 Task: Search for a guest house in Bellevue, United States, for 6 guests from 7th to 15th July, with a price range of ₹15,000 to ₹20,000, 3 bedrooms, 3 beds, 3 bathrooms, self check-in, and English-speaking host.
Action: Mouse moved to (531, 130)
Screenshot: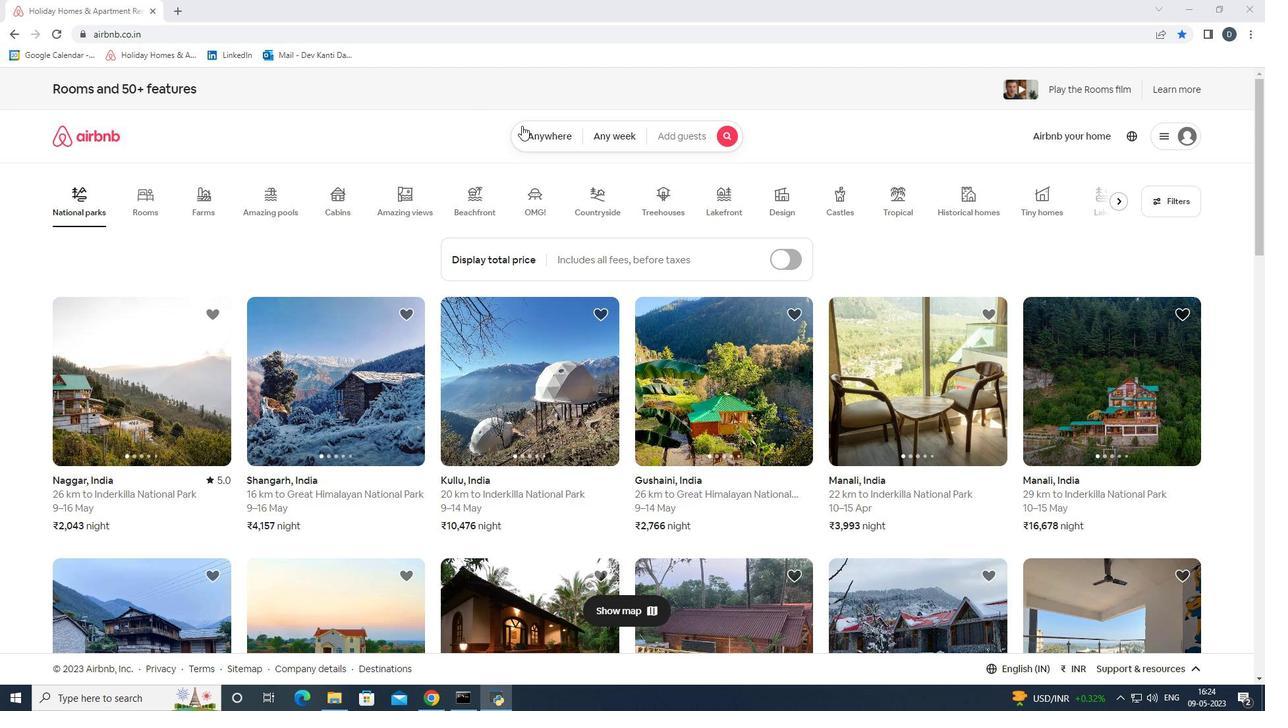 
Action: Mouse pressed left at (531, 130)
Screenshot: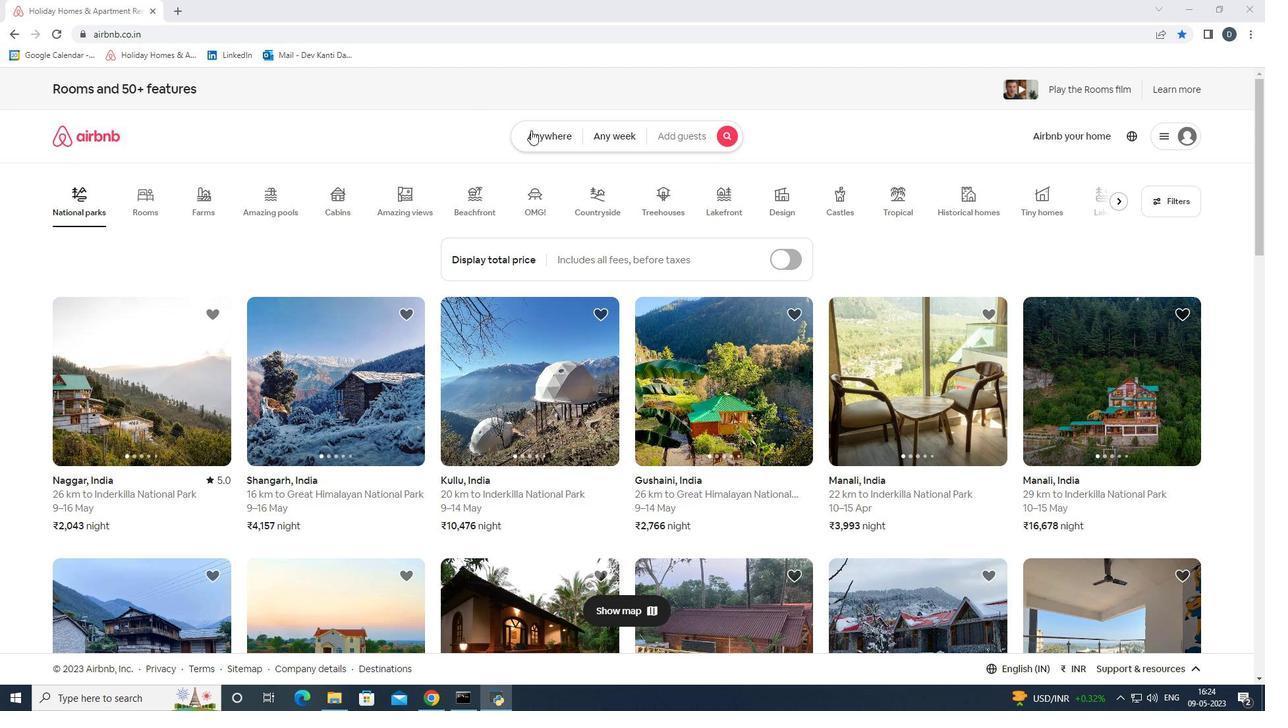 
Action: Mouse moved to (487, 188)
Screenshot: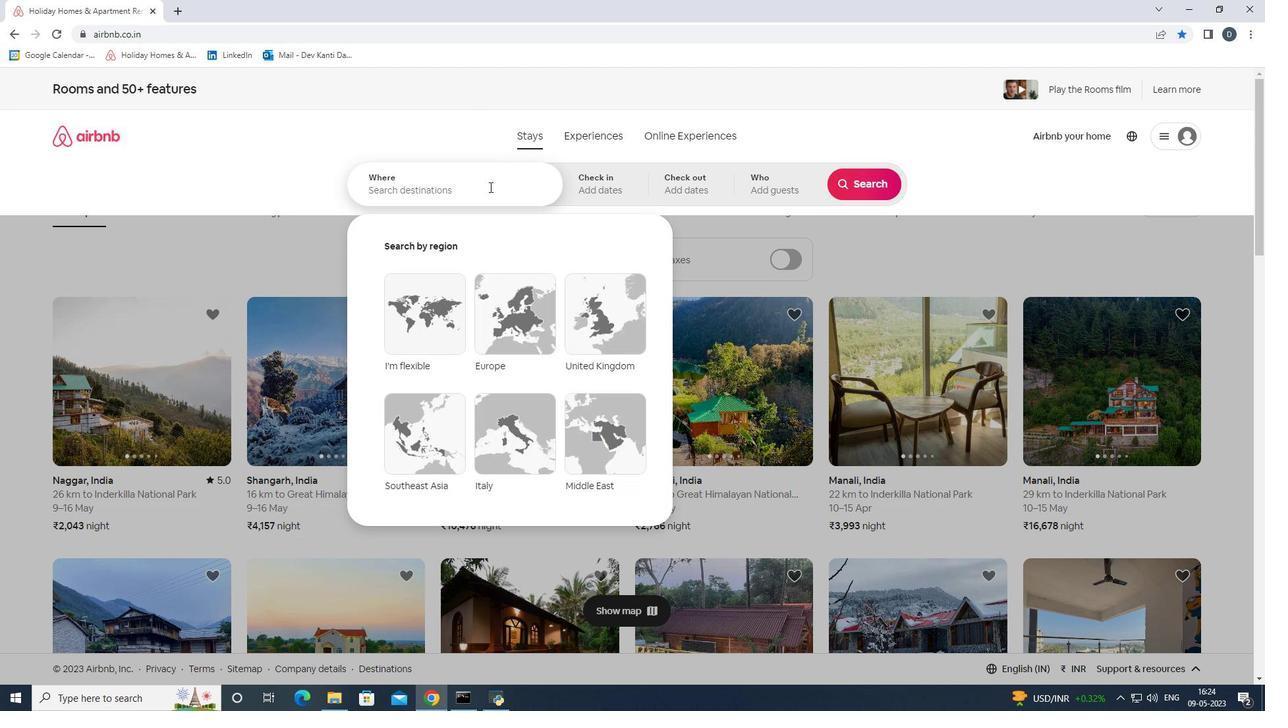 
Action: Mouse pressed left at (487, 188)
Screenshot: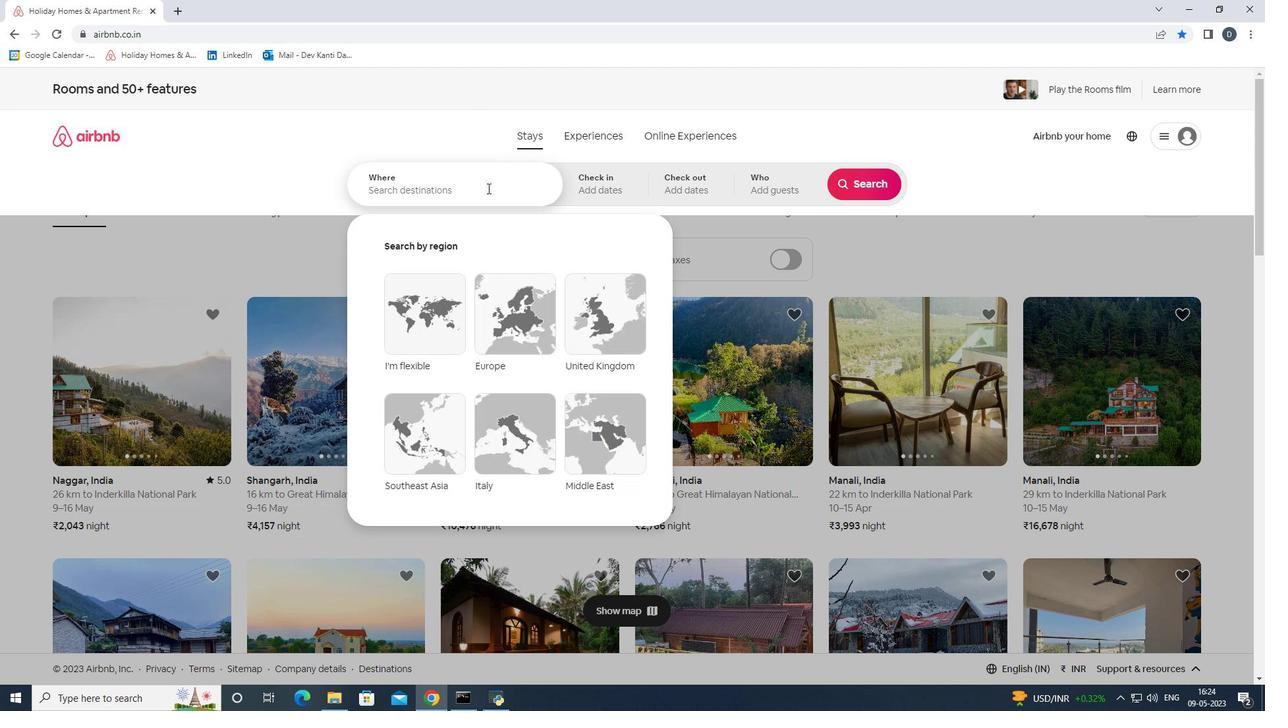 
Action: Key pressed <Key.shift>Bellevue,<Key.space><Key.shift><Key.shift><Key.shift><Key.shift><Key.shift><Key.shift><Key.shift><Key.shift><Key.shift><Key.shift><Key.shift><Key.shift><Key.shift><Key.shift><Key.shift><Key.shift><Key.shift><Key.shift><Key.shift><Key.shift>United<Key.space><Key.shift><Key.shift><Key.shift><Key.shift><Key.shift><Key.shift><Key.shift><Key.shift><Key.shift><Key.shift><Key.shift><Key.shift>States<Key.enter>
Screenshot: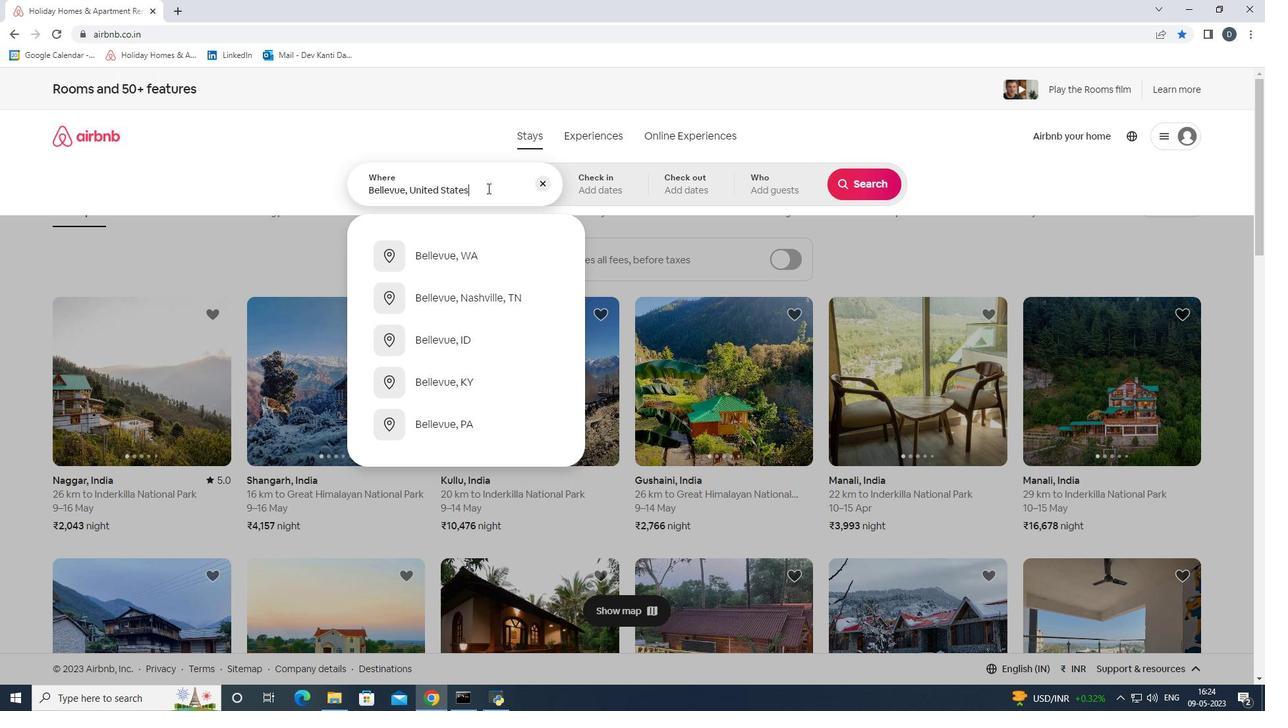 
Action: Mouse moved to (853, 291)
Screenshot: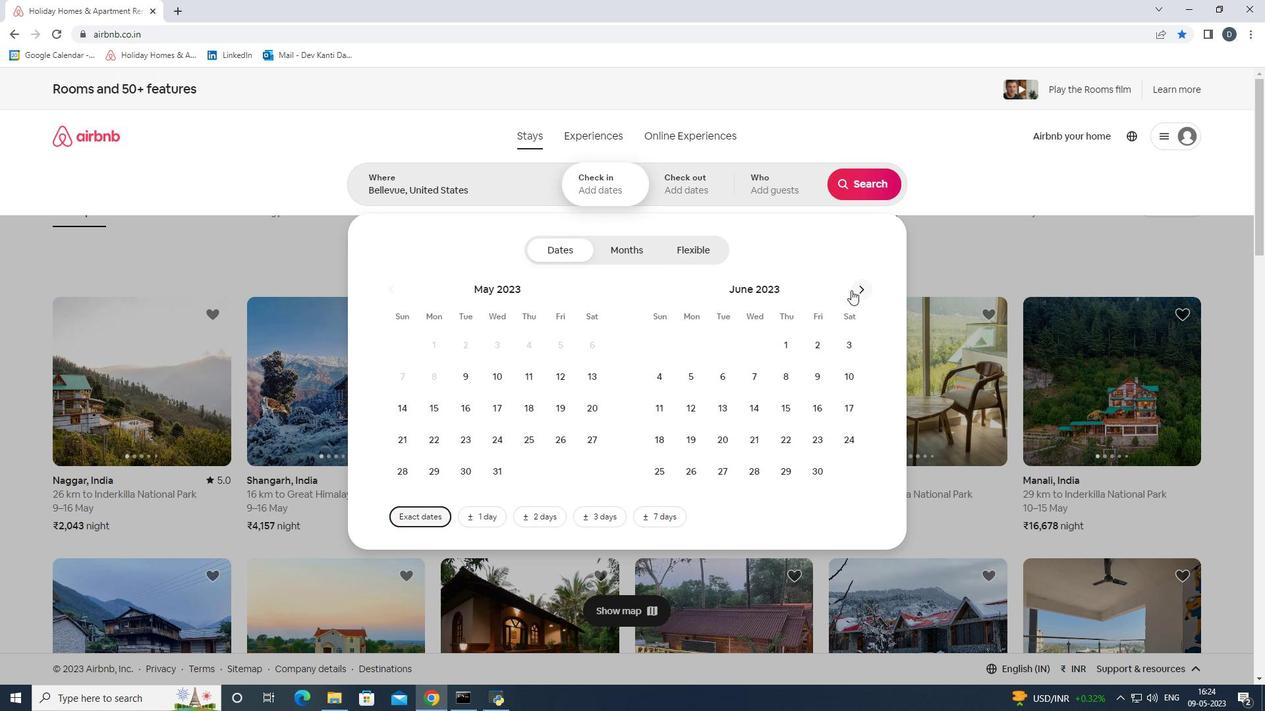 
Action: Mouse pressed left at (853, 291)
Screenshot: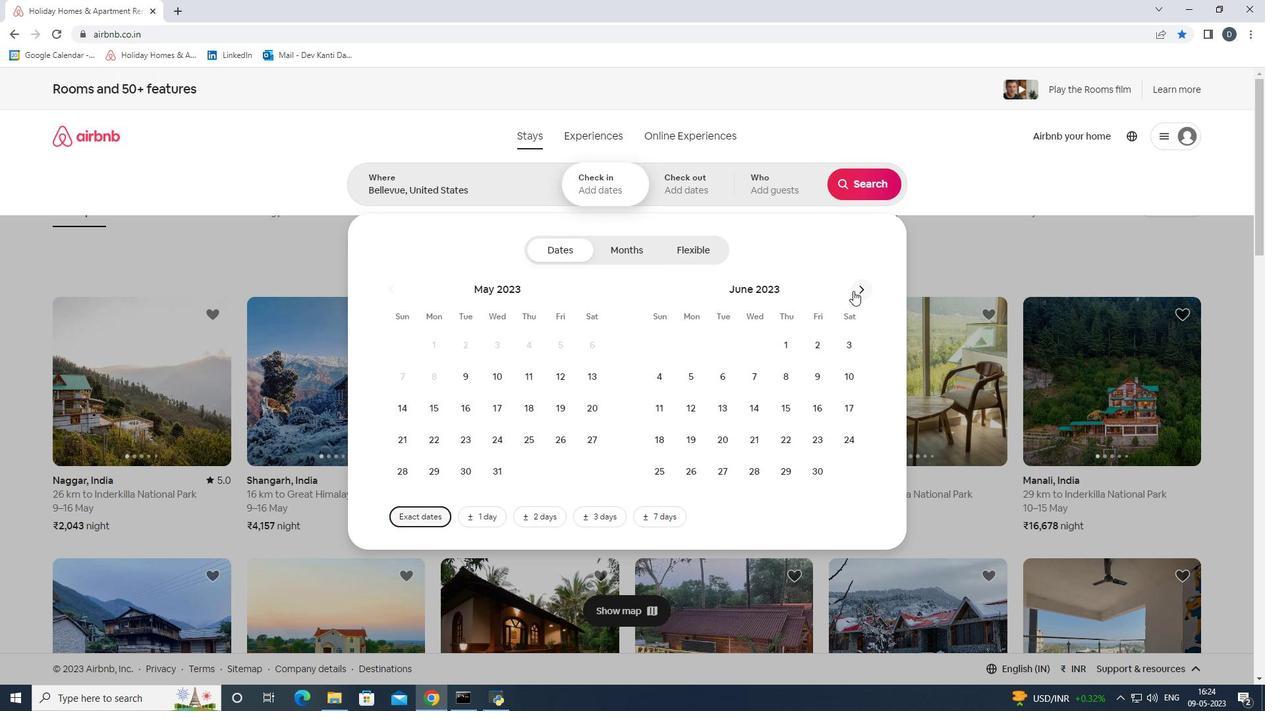 
Action: Mouse moved to (822, 377)
Screenshot: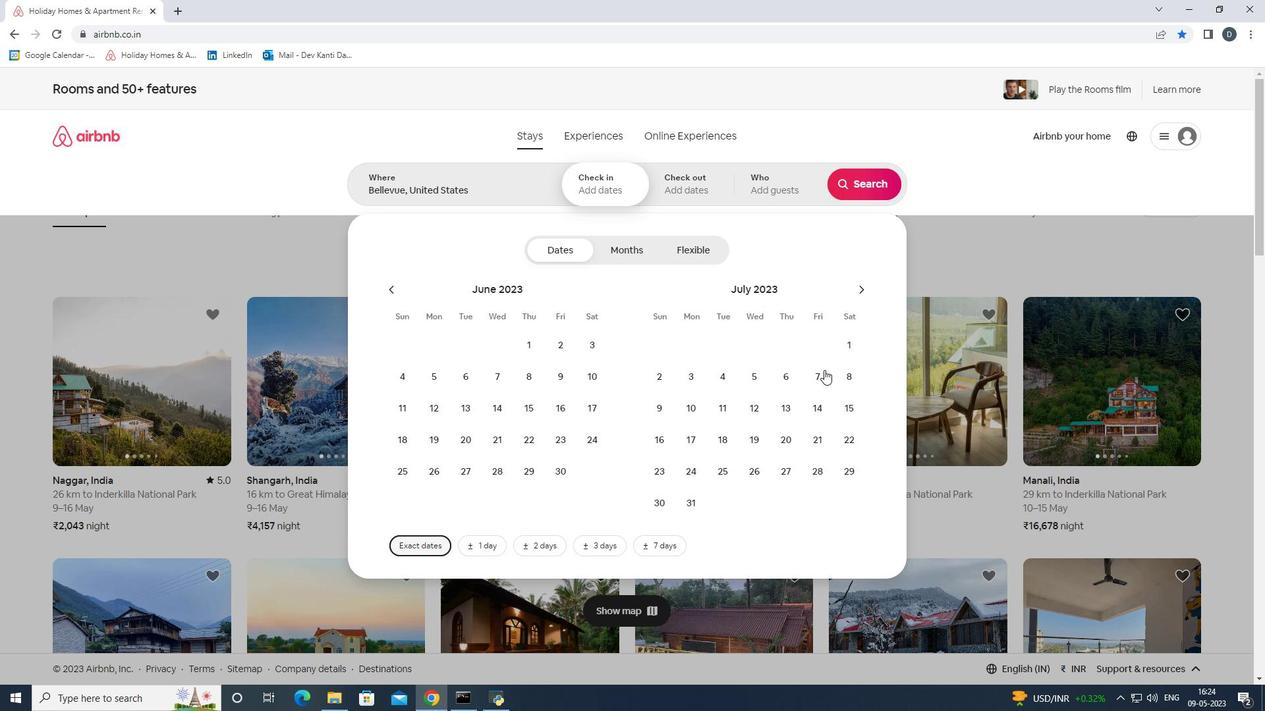 
Action: Mouse pressed left at (822, 377)
Screenshot: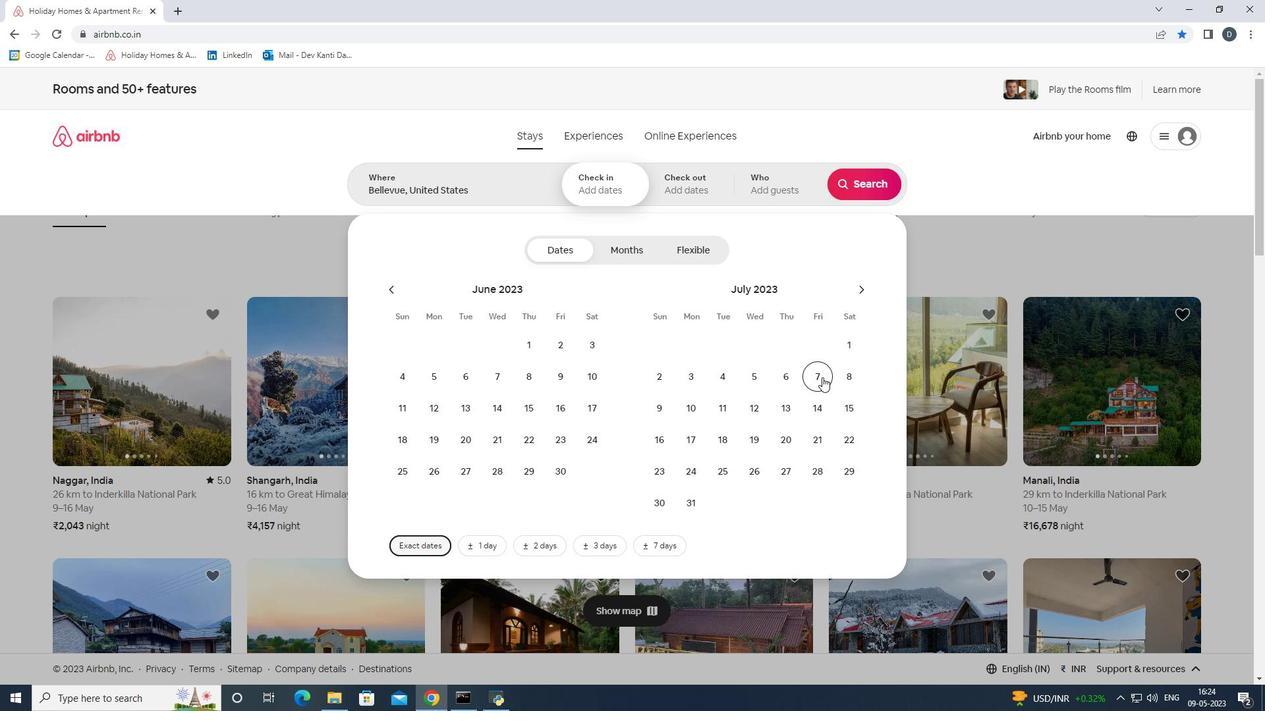
Action: Mouse moved to (839, 401)
Screenshot: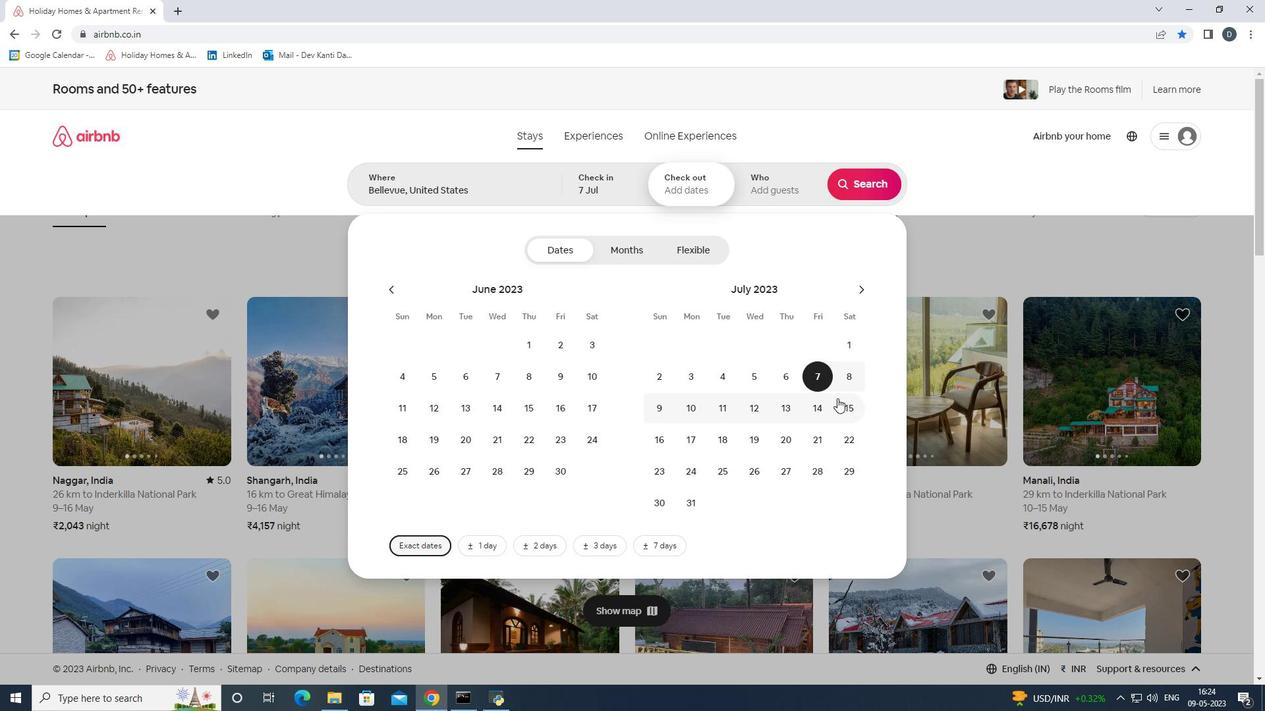 
Action: Mouse pressed left at (839, 401)
Screenshot: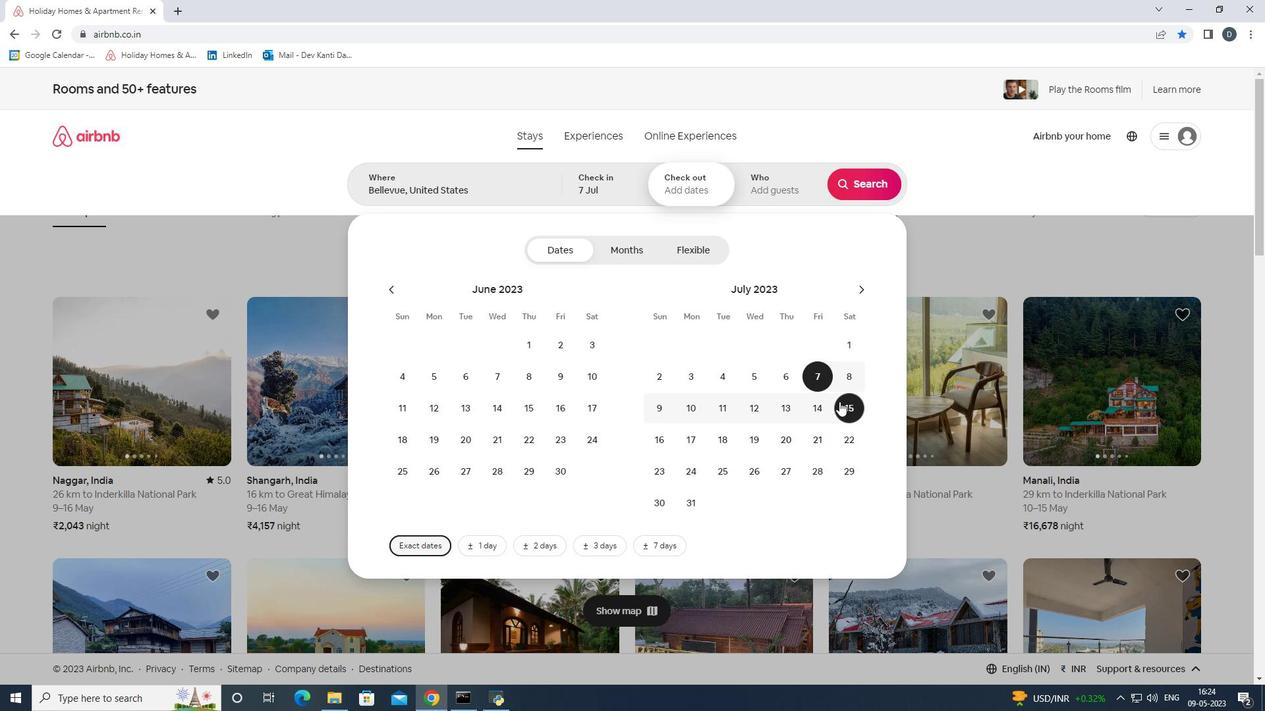 
Action: Mouse moved to (789, 200)
Screenshot: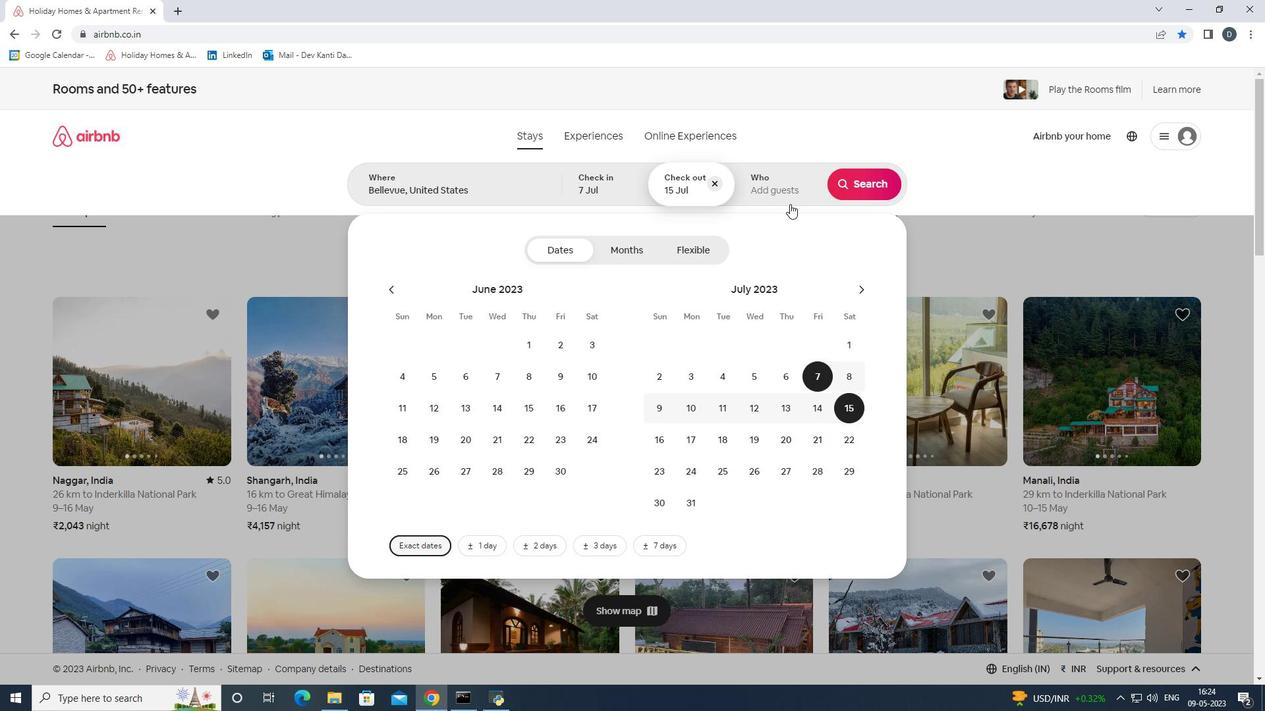 
Action: Mouse pressed left at (789, 200)
Screenshot: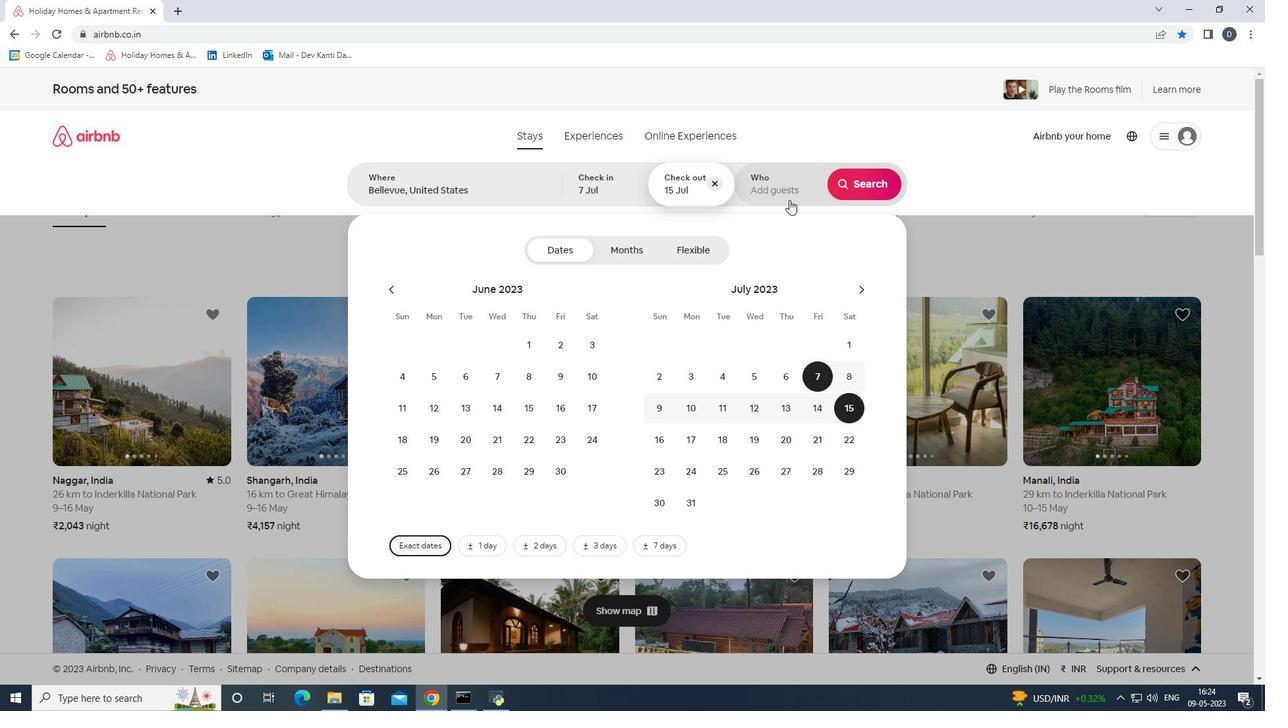 
Action: Mouse moved to (860, 260)
Screenshot: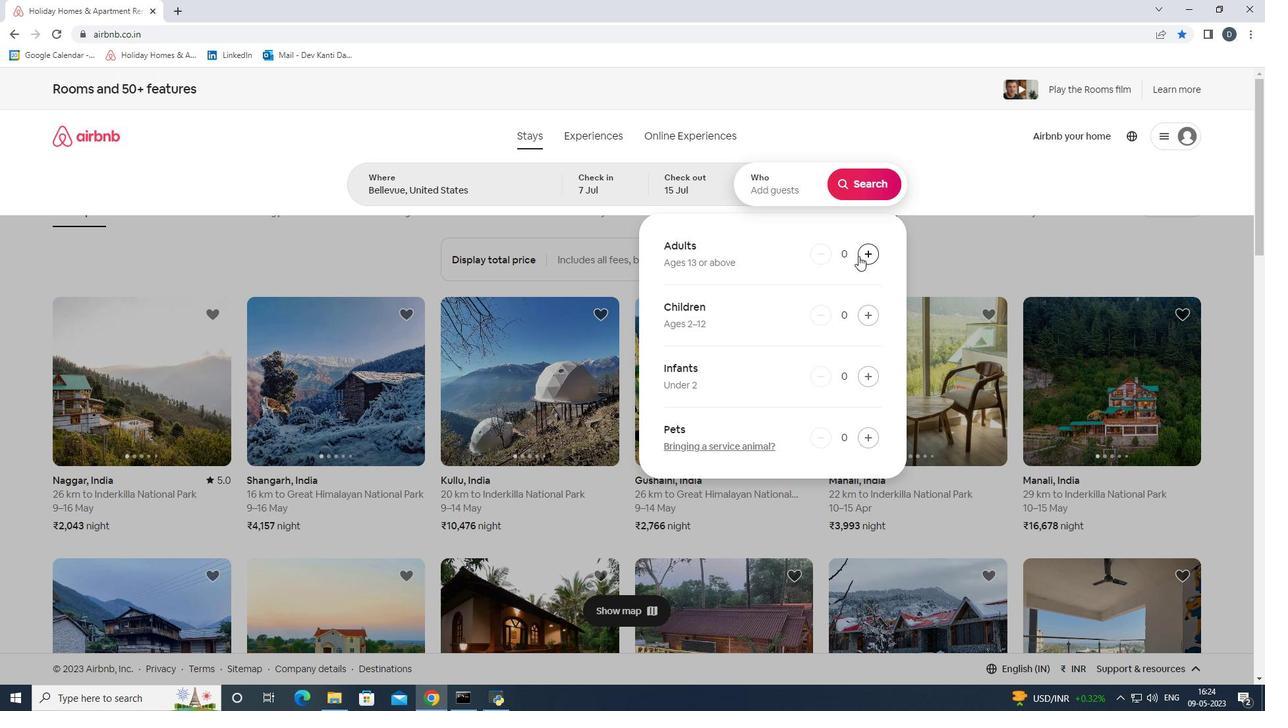 
Action: Mouse pressed left at (860, 260)
Screenshot: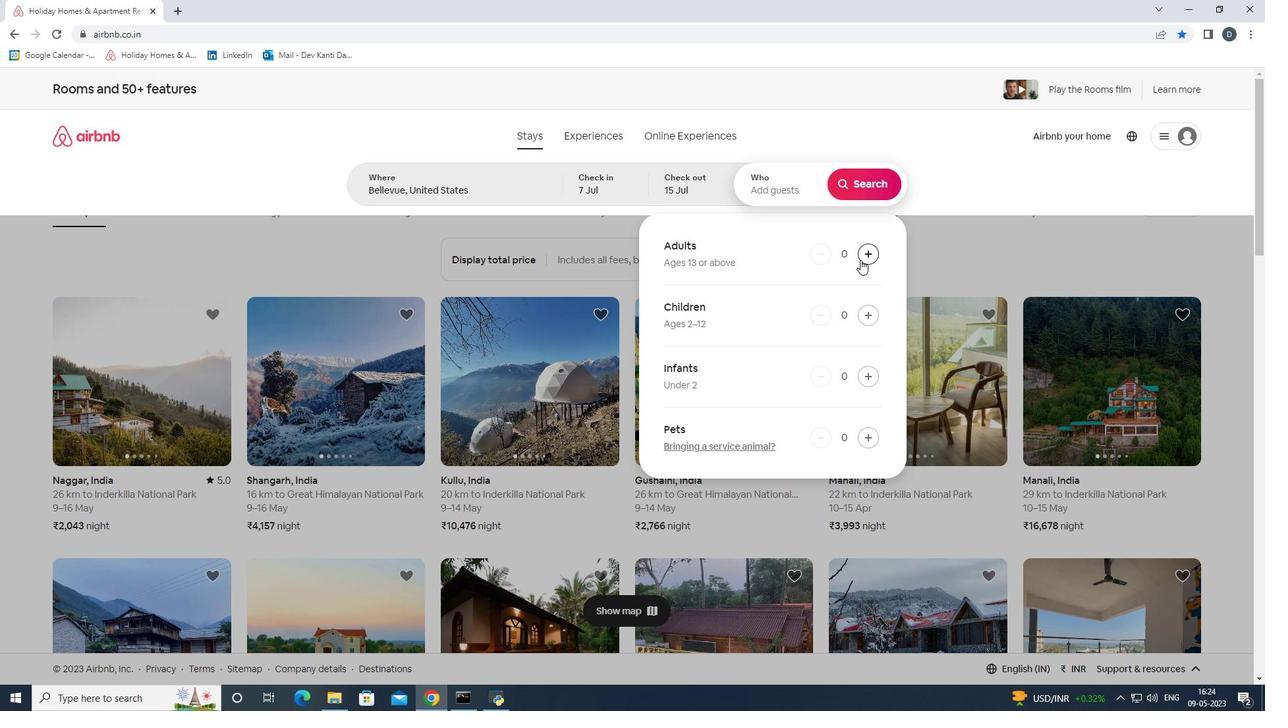 
Action: Mouse pressed left at (860, 260)
Screenshot: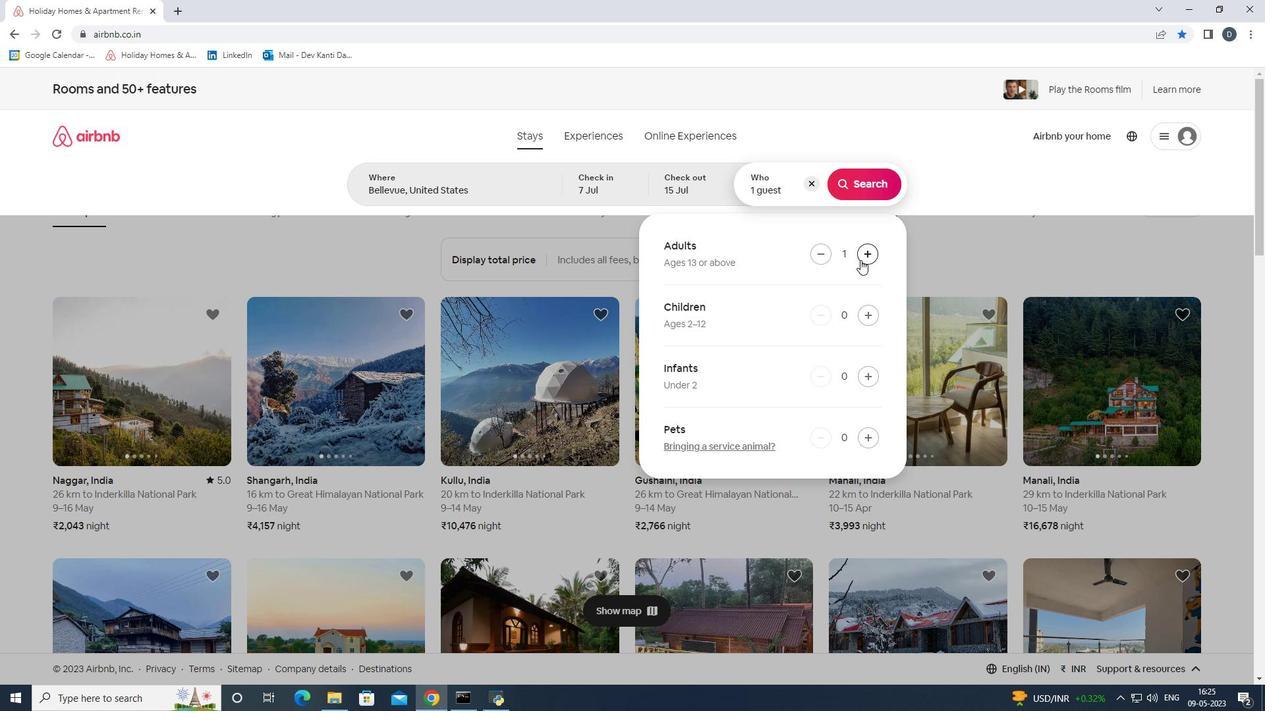 
Action: Mouse pressed left at (860, 260)
Screenshot: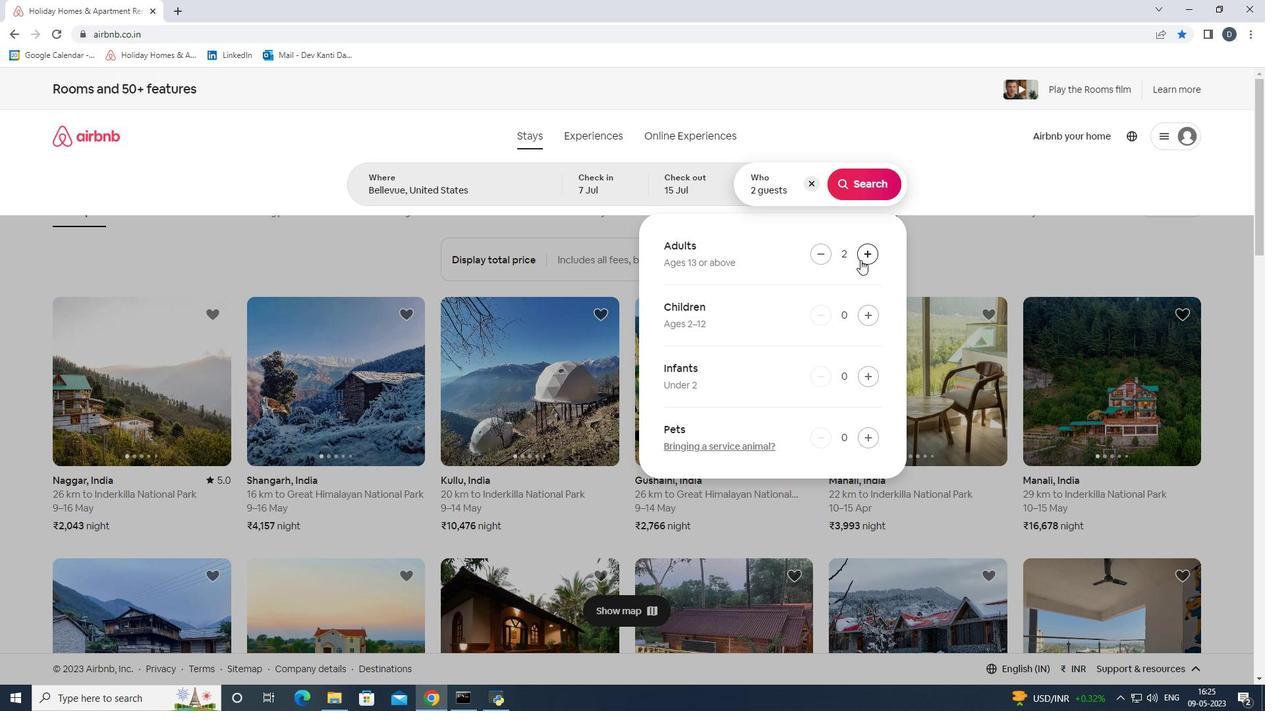 
Action: Mouse pressed left at (860, 260)
Screenshot: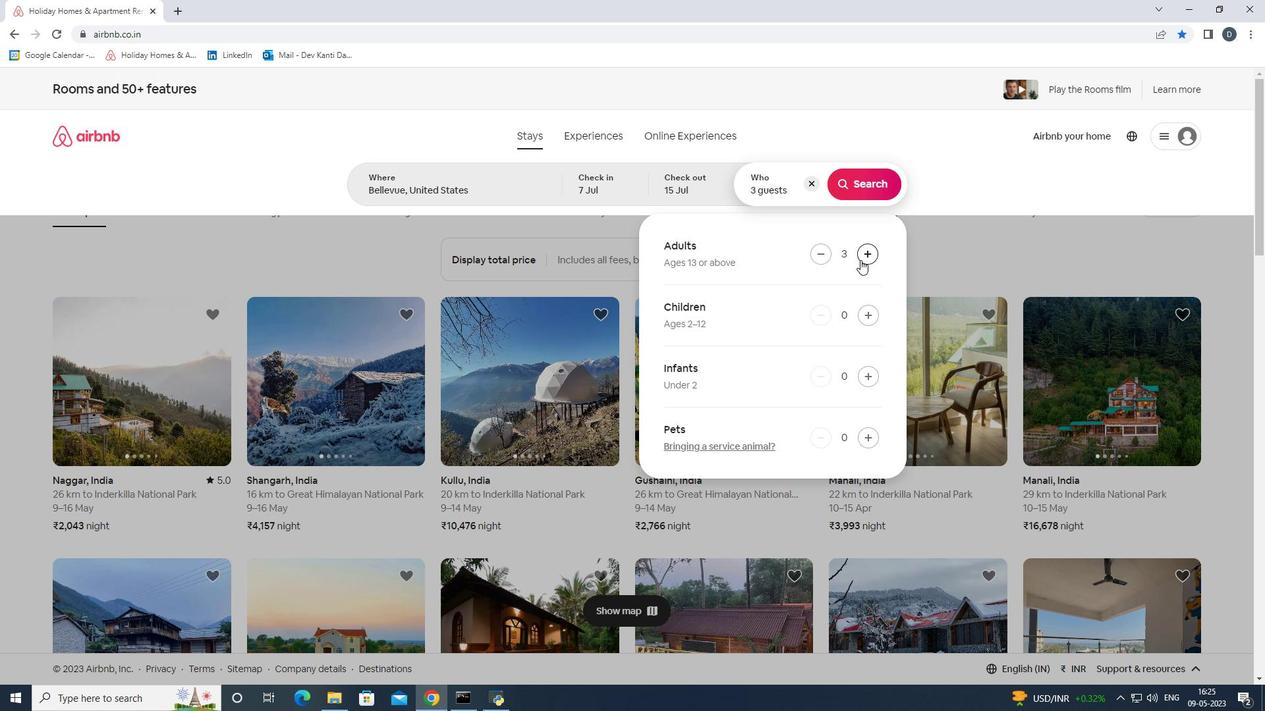 
Action: Mouse pressed left at (860, 260)
Screenshot: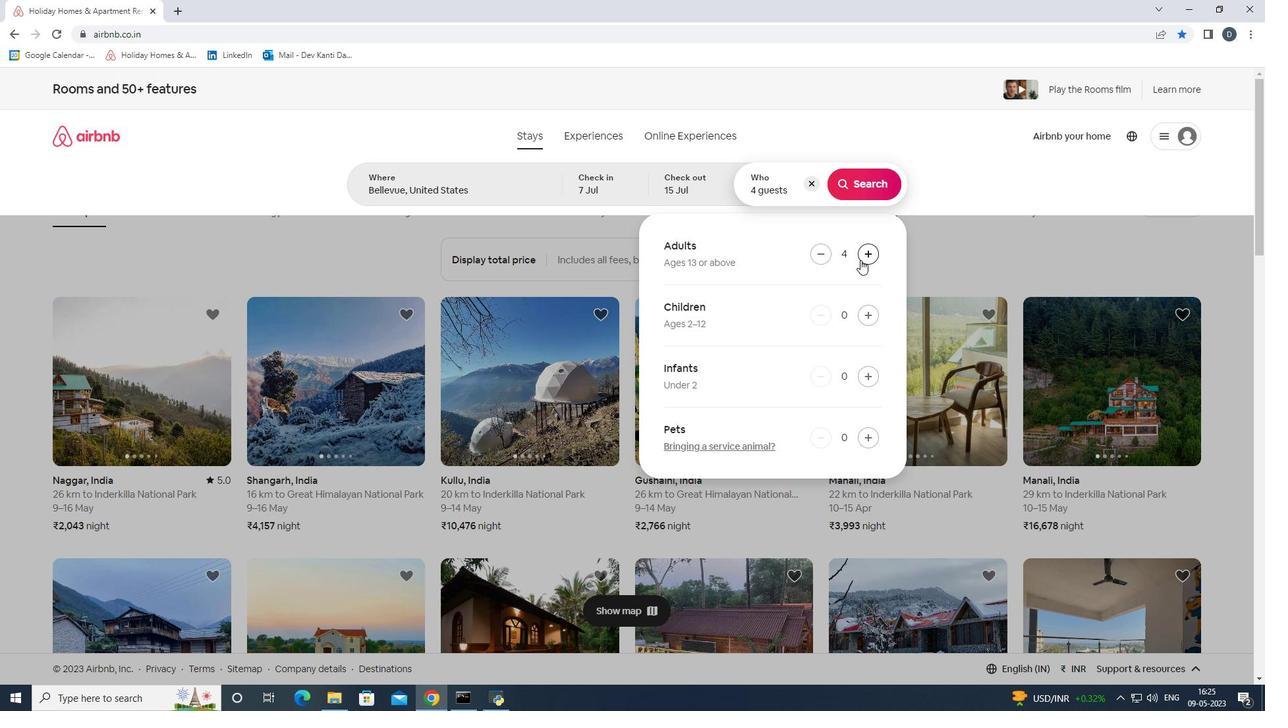 
Action: Mouse pressed left at (860, 260)
Screenshot: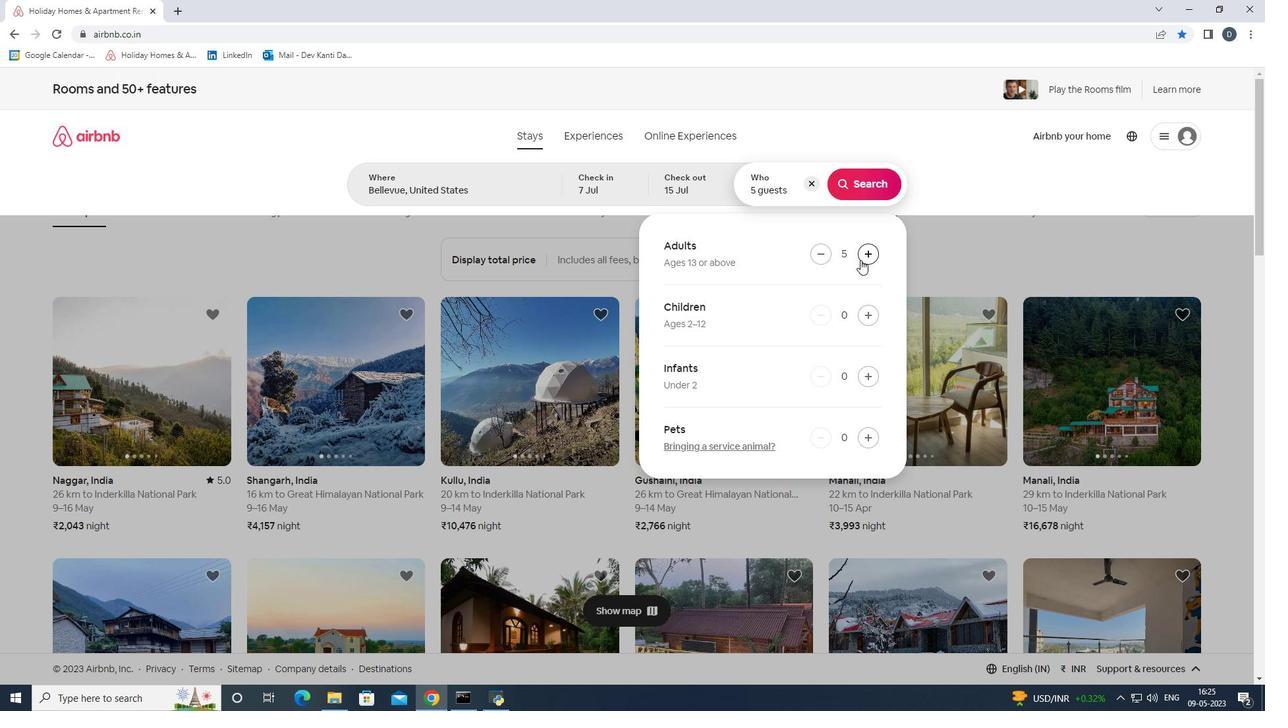 
Action: Mouse moved to (871, 187)
Screenshot: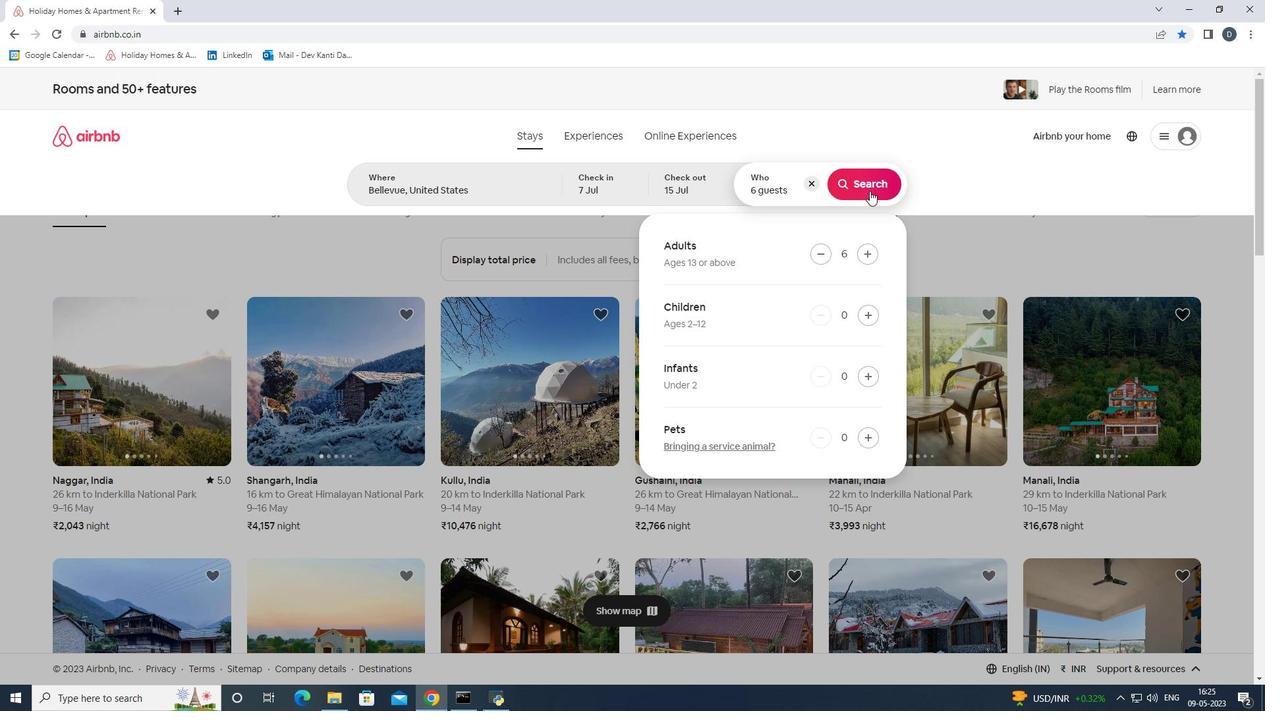 
Action: Mouse pressed left at (871, 187)
Screenshot: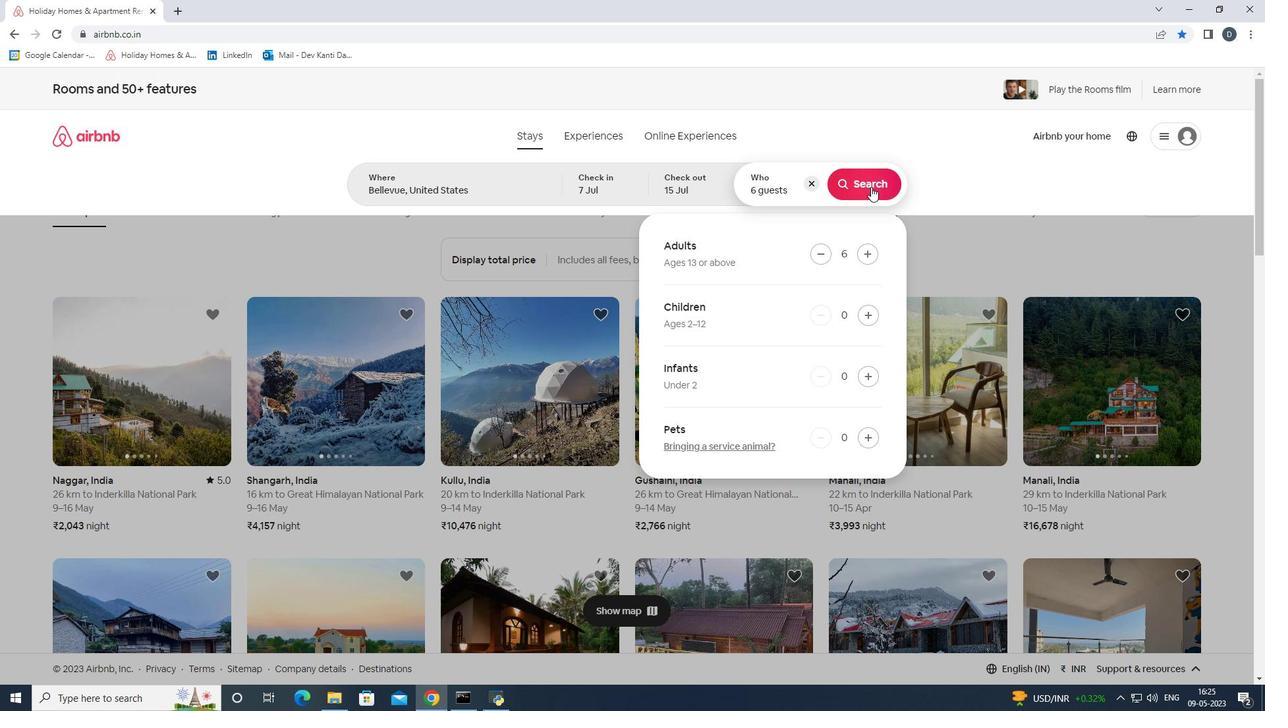 
Action: Mouse moved to (1197, 154)
Screenshot: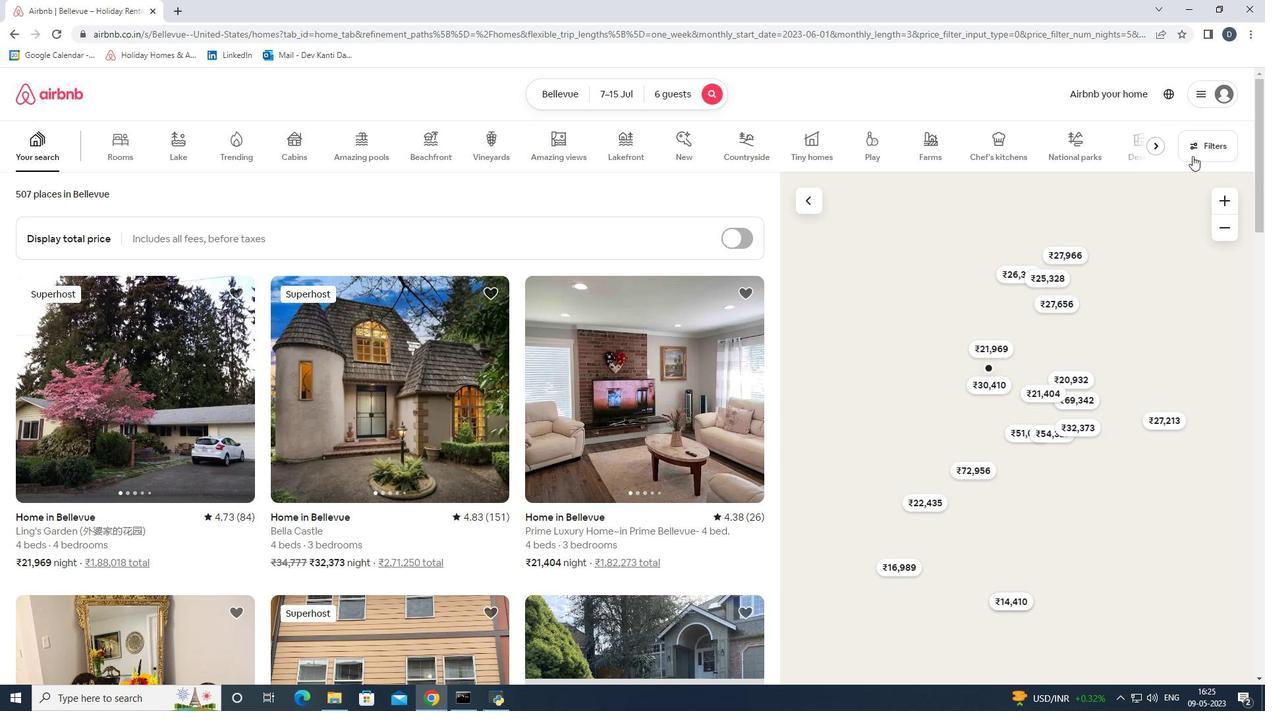 
Action: Mouse pressed left at (1197, 154)
Screenshot: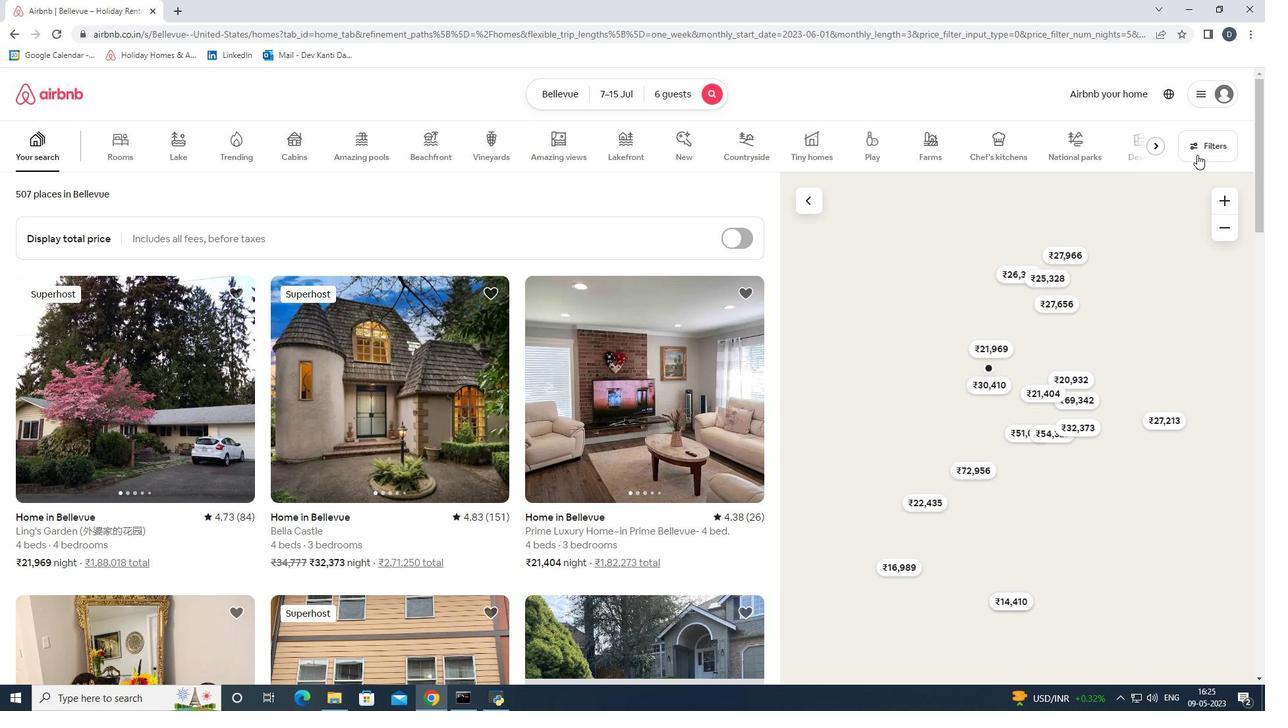 
Action: Mouse moved to (570, 472)
Screenshot: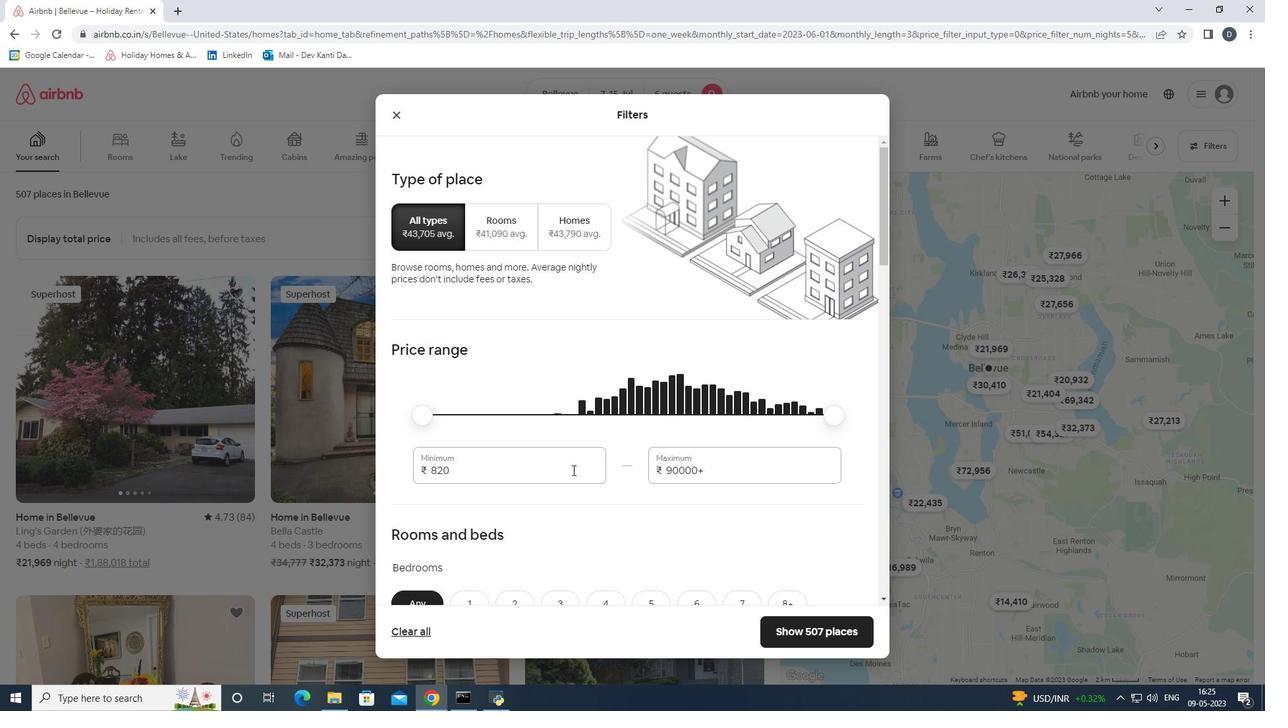 
Action: Mouse pressed left at (570, 472)
Screenshot: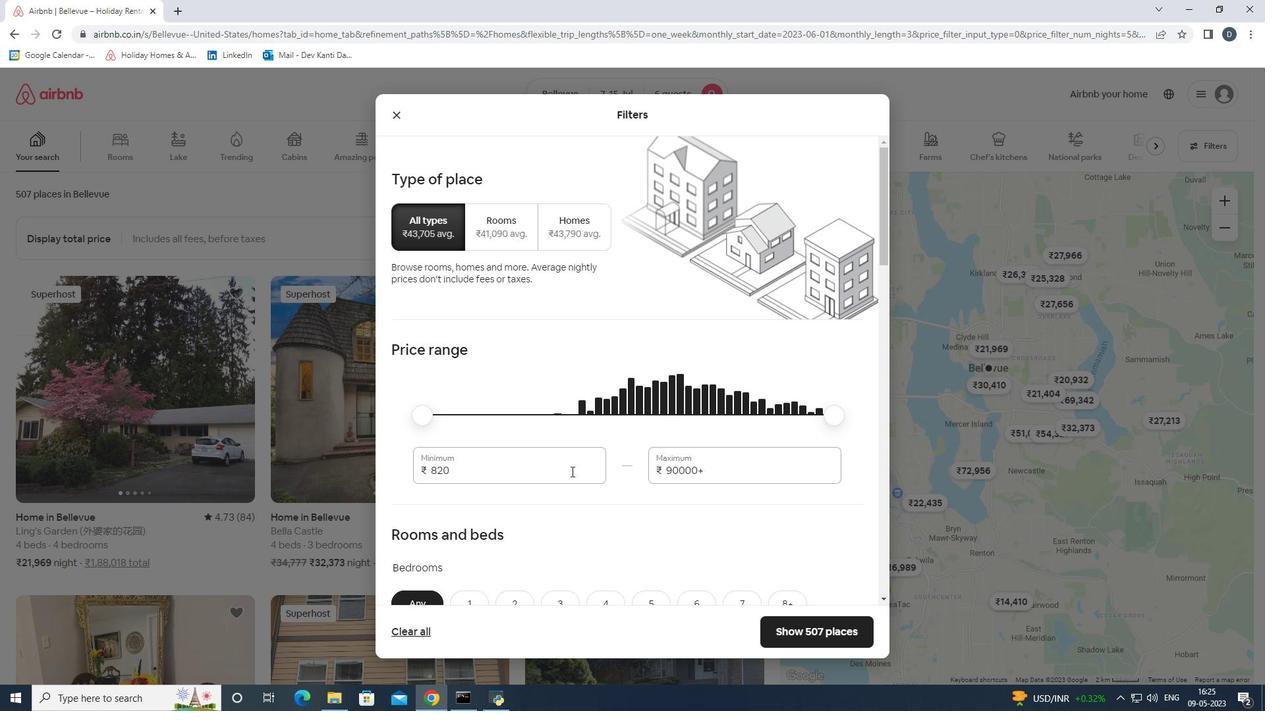 
Action: Mouse pressed left at (570, 472)
Screenshot: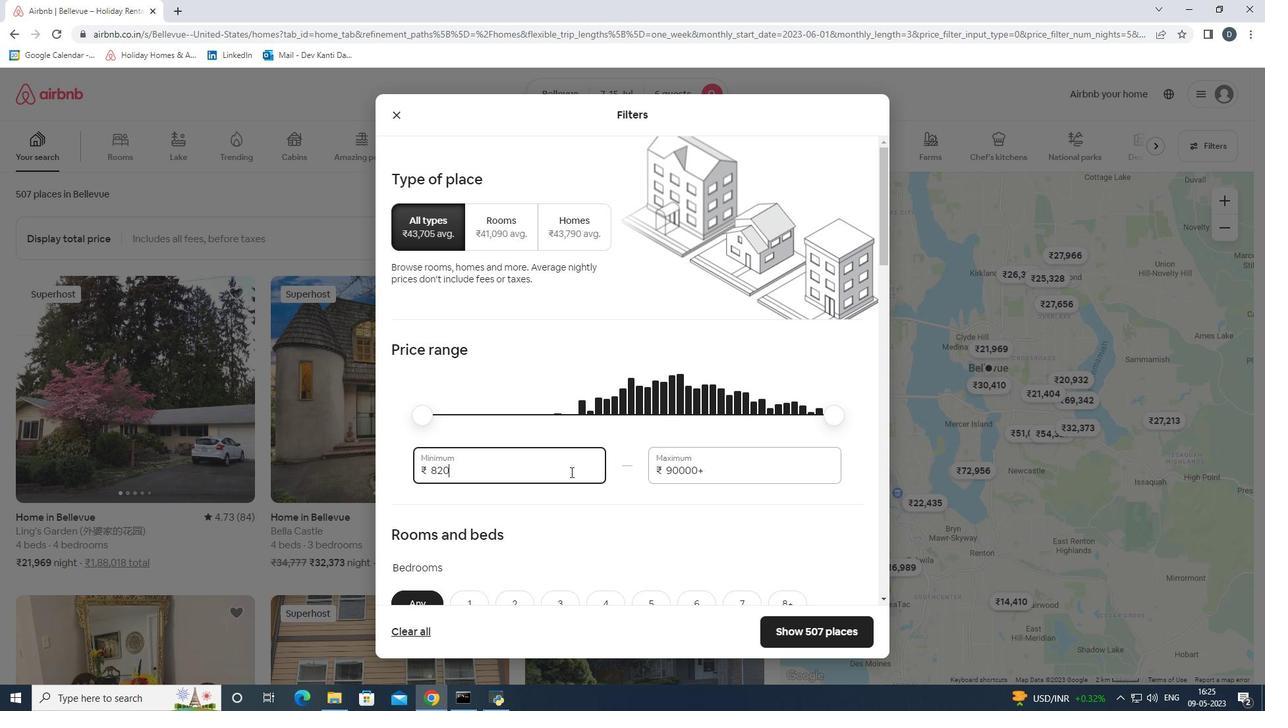
Action: Mouse moved to (587, 472)
Screenshot: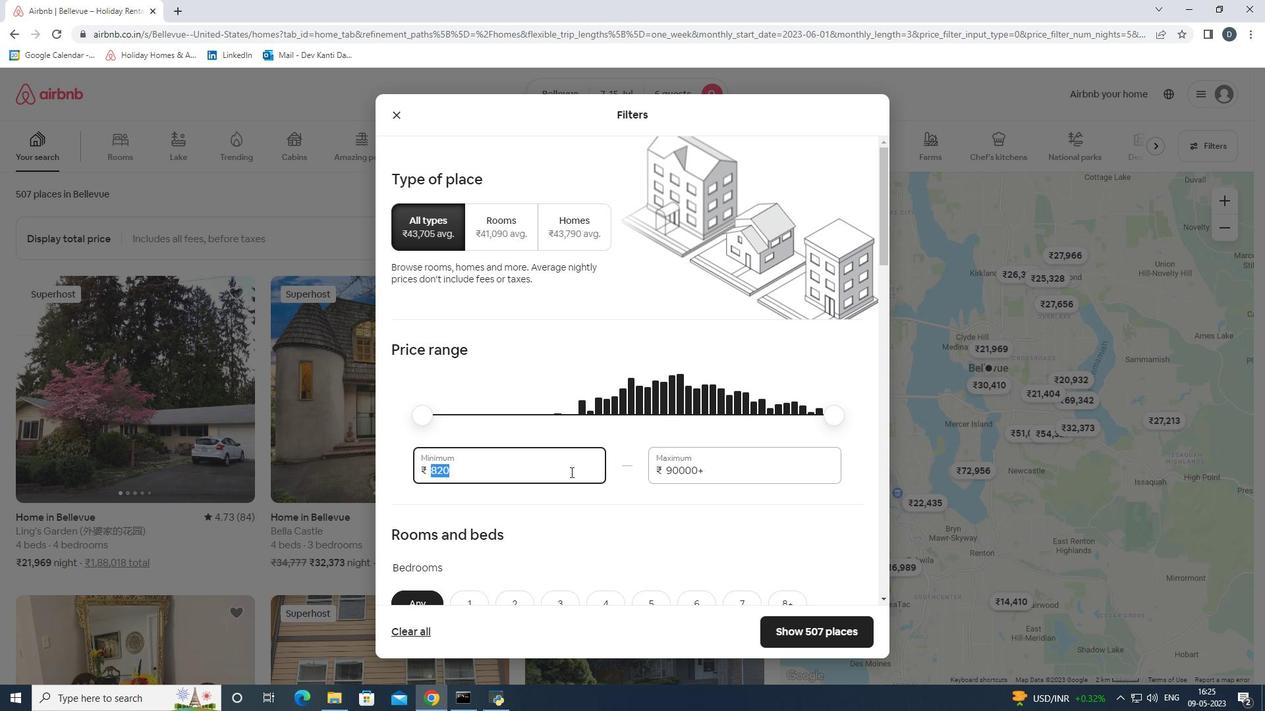 
Action: Key pressed 15000<Key.tab>20000
Screenshot: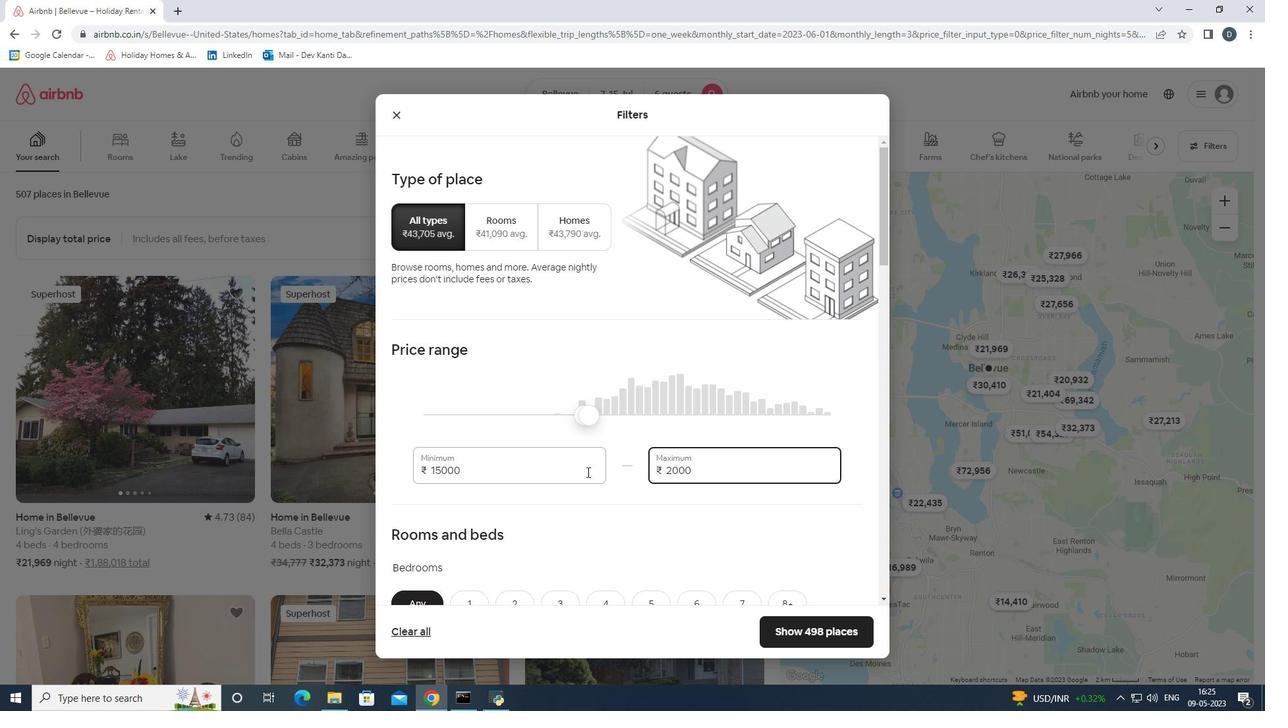 
Action: Mouse moved to (616, 482)
Screenshot: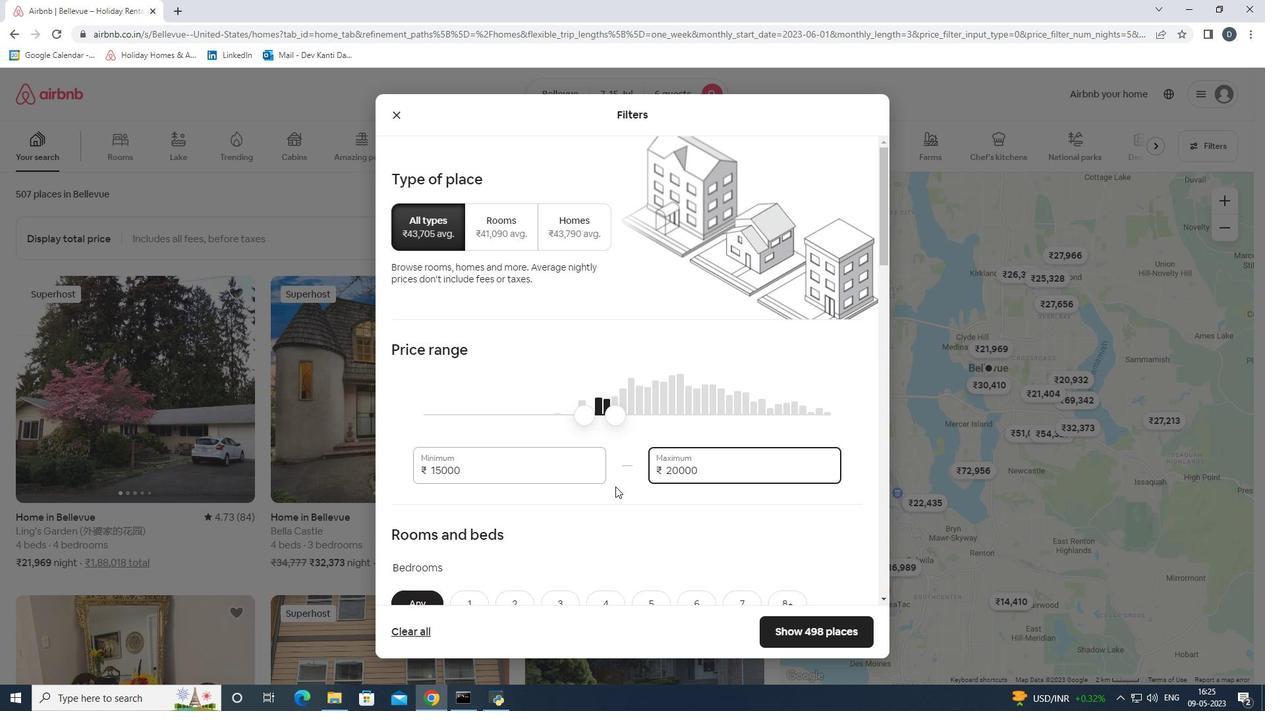 
Action: Mouse scrolled (616, 482) with delta (0, 0)
Screenshot: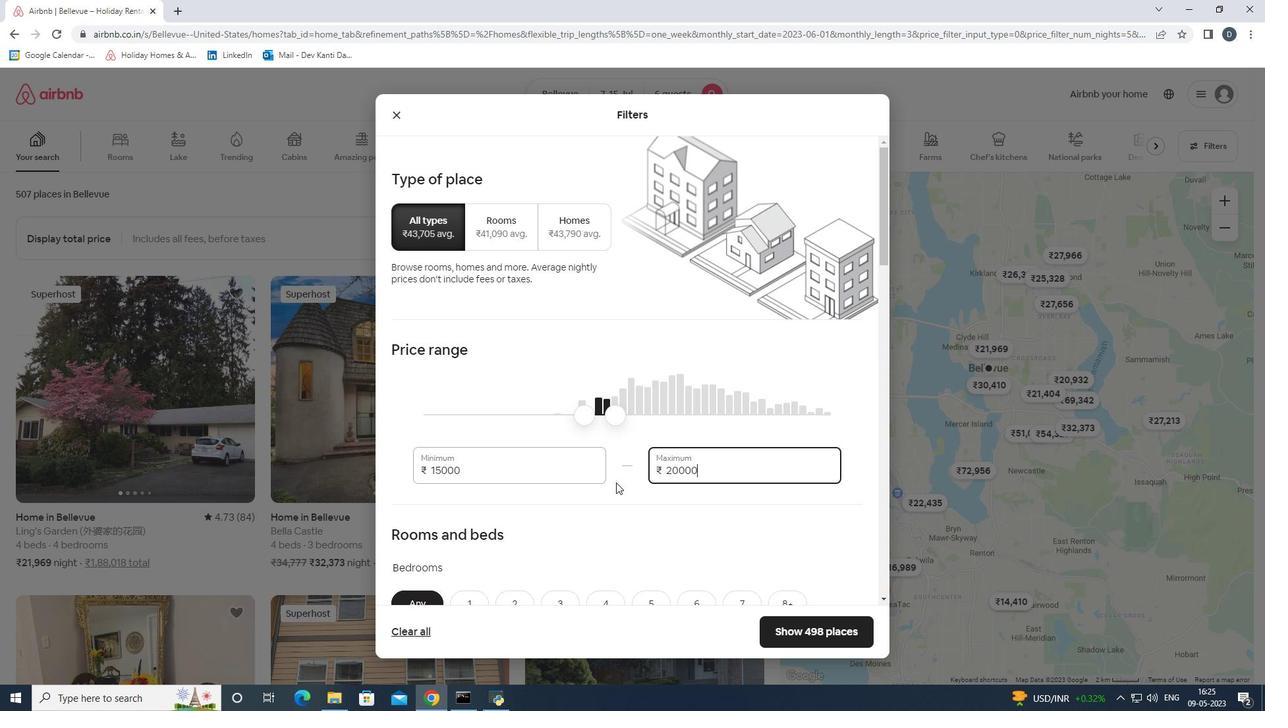 
Action: Mouse scrolled (616, 482) with delta (0, 0)
Screenshot: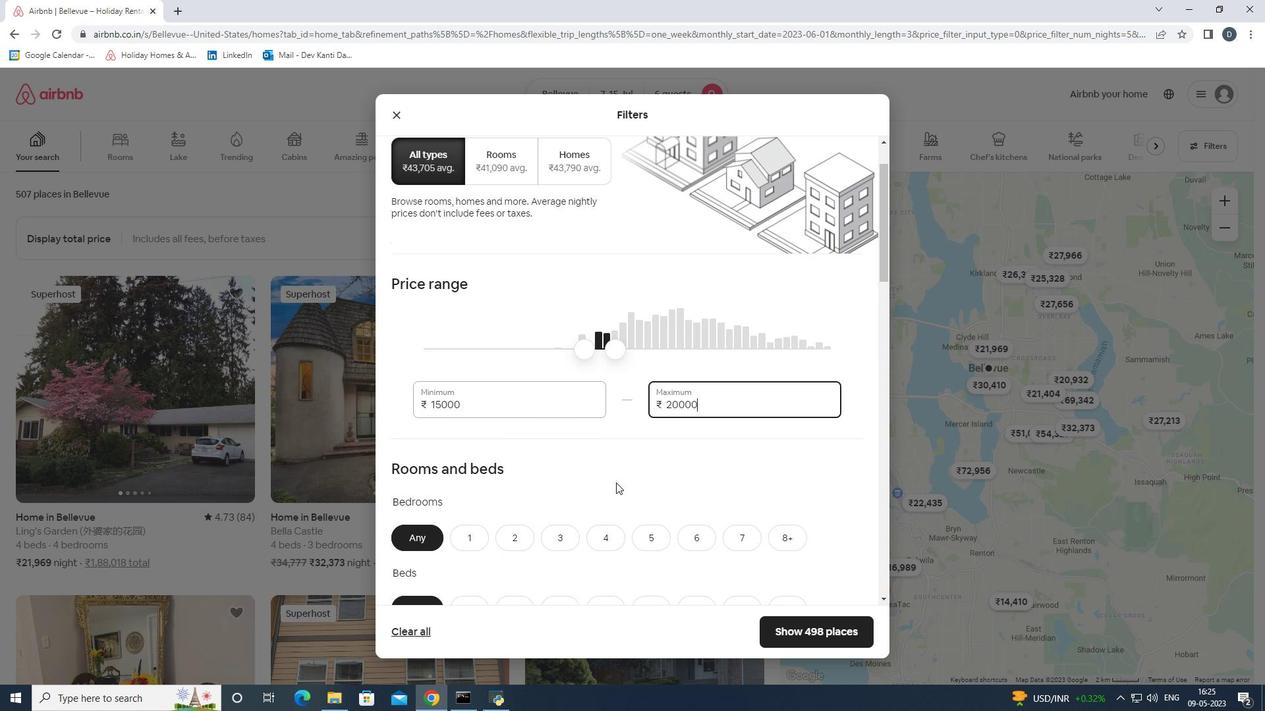 
Action: Mouse moved to (608, 482)
Screenshot: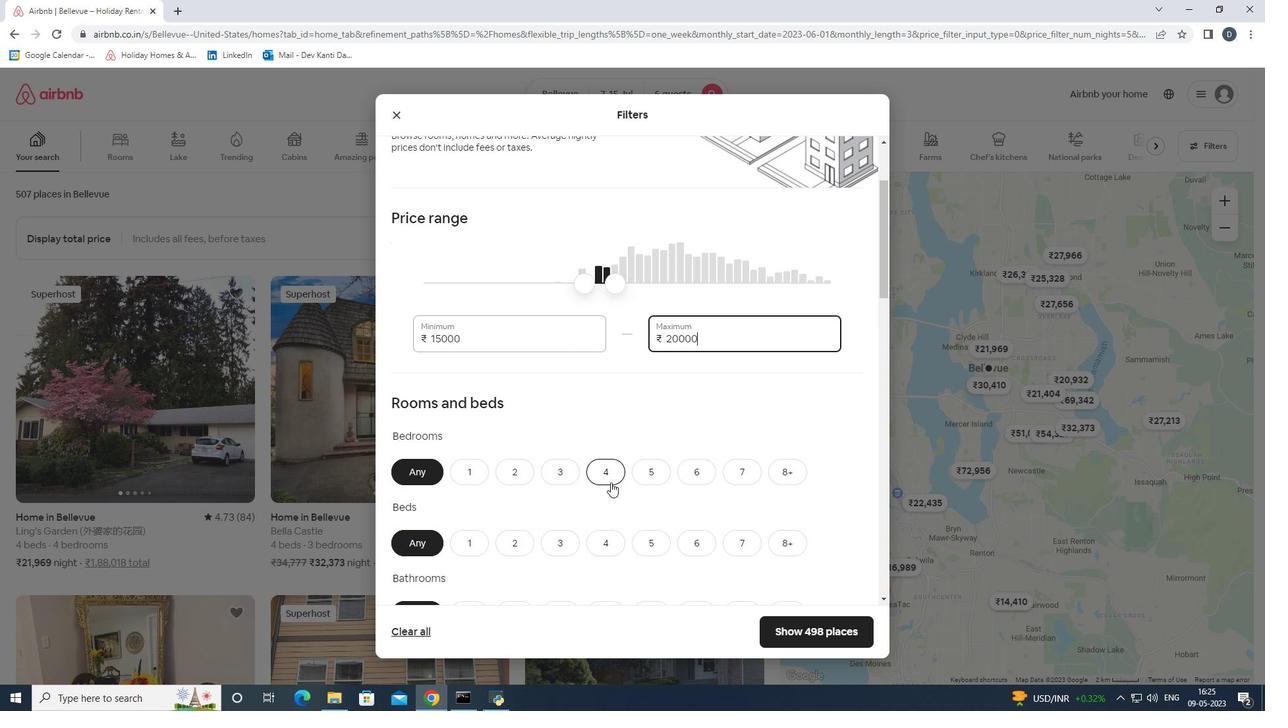 
Action: Mouse scrolled (608, 482) with delta (0, 0)
Screenshot: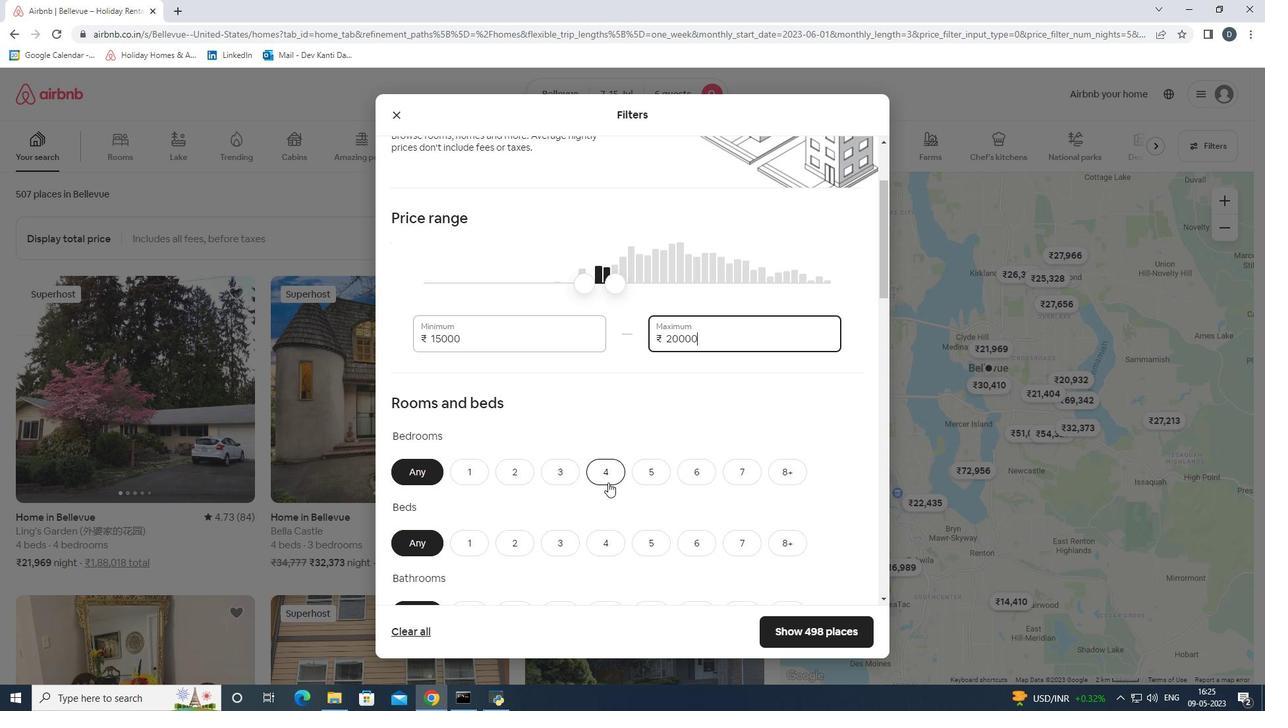 
Action: Mouse moved to (561, 410)
Screenshot: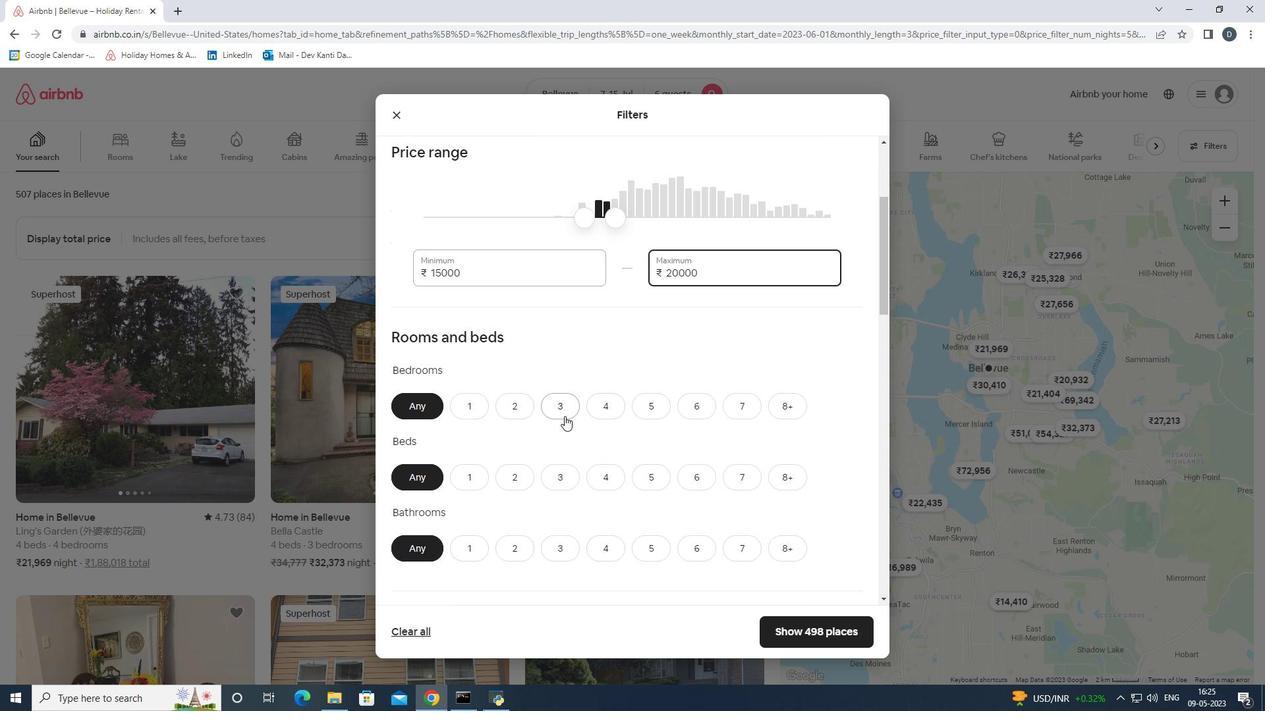 
Action: Mouse pressed left at (561, 410)
Screenshot: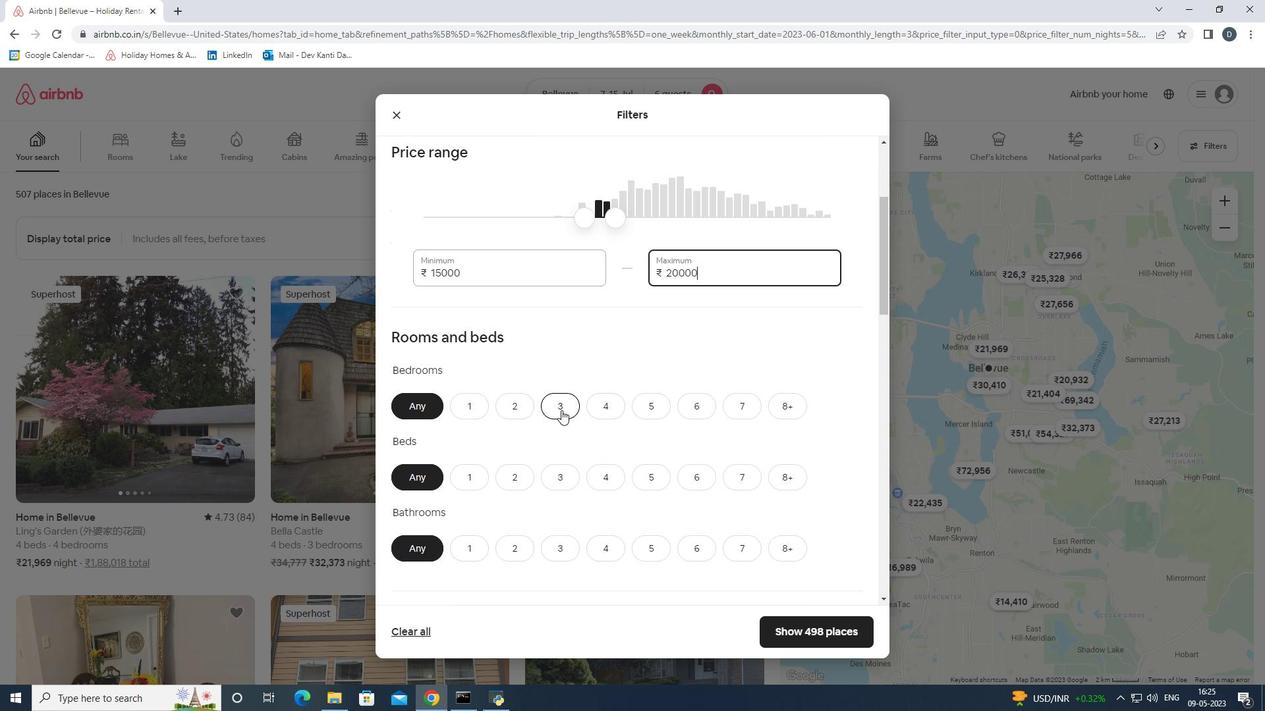 
Action: Mouse moved to (554, 473)
Screenshot: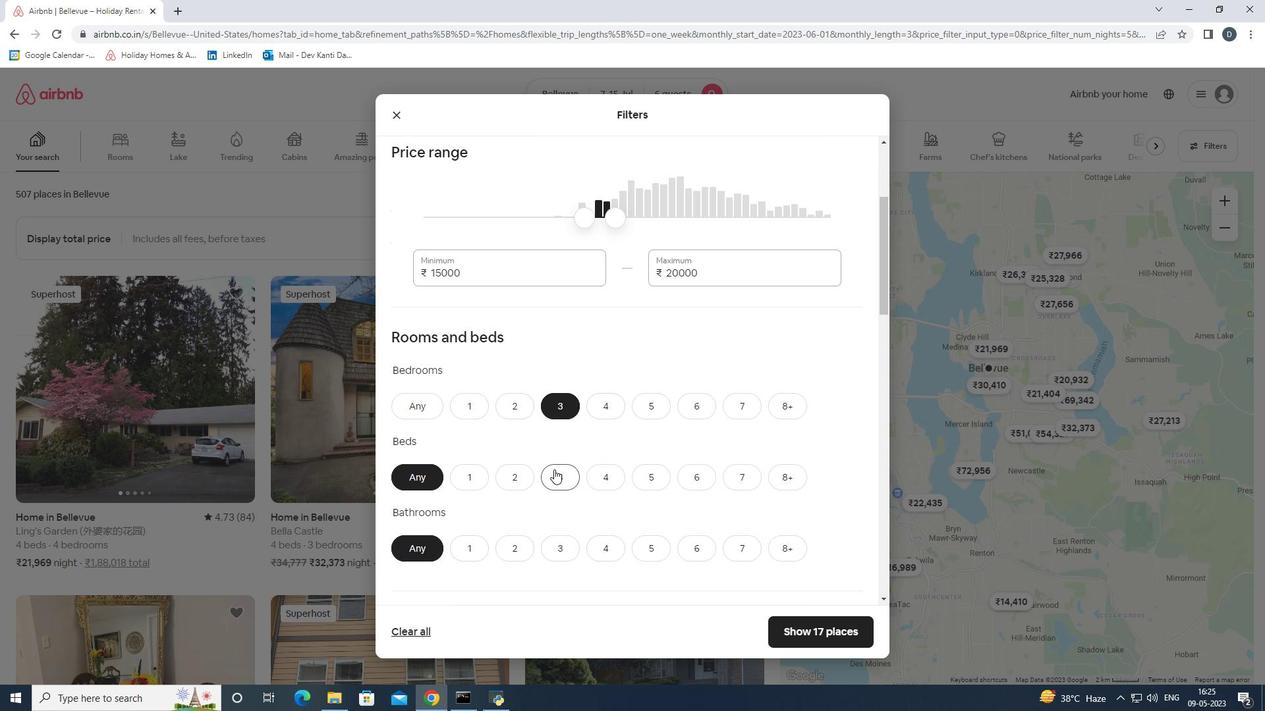 
Action: Mouse pressed left at (554, 473)
Screenshot: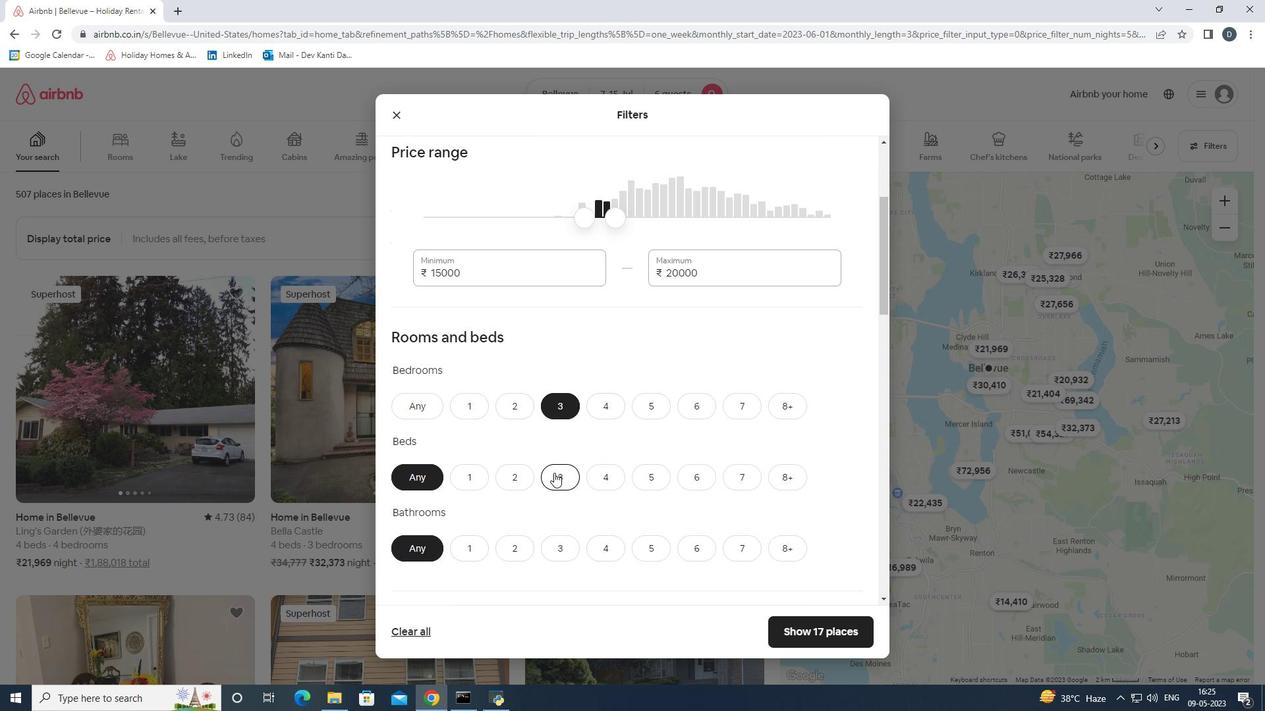 
Action: Mouse moved to (558, 541)
Screenshot: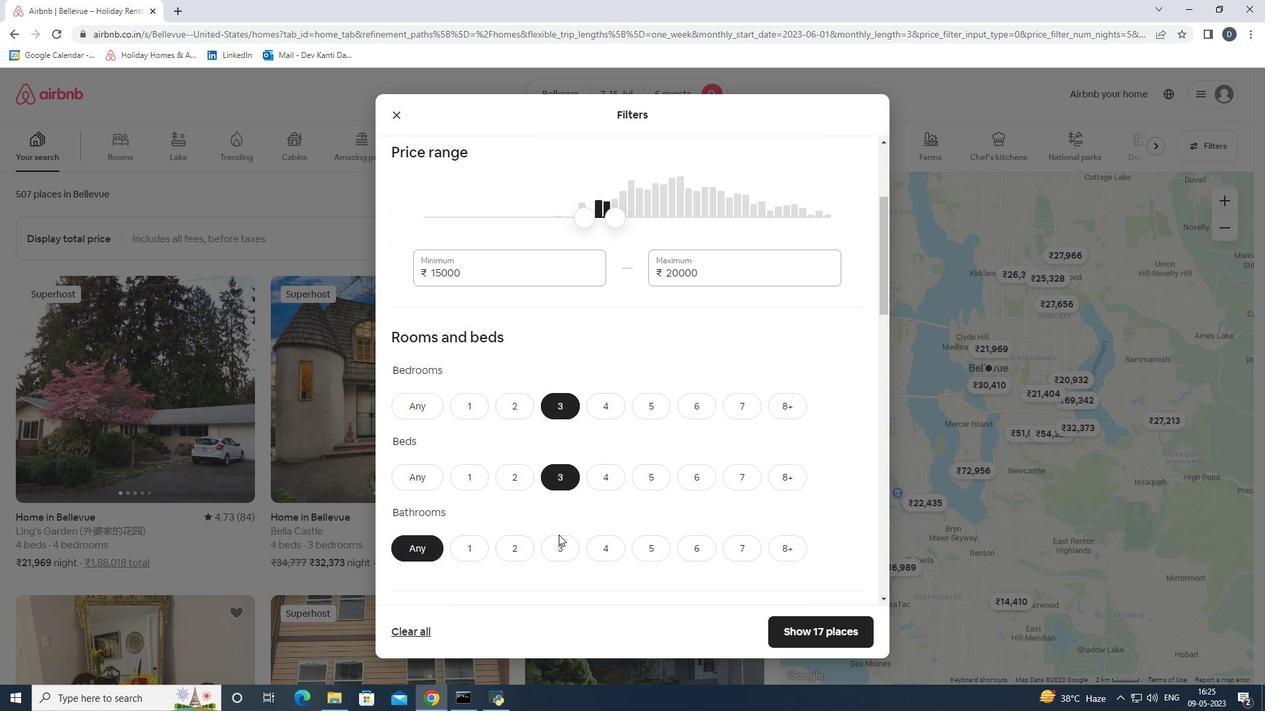 
Action: Mouse pressed left at (558, 541)
Screenshot: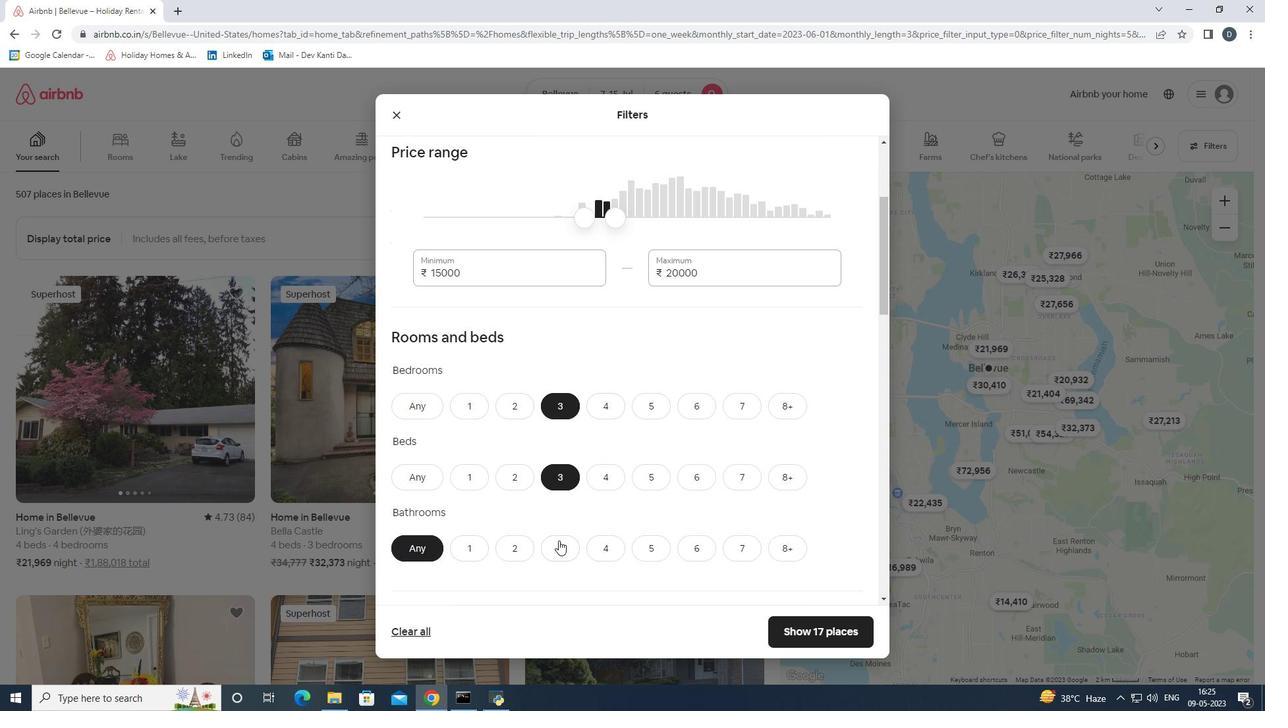 
Action: Mouse scrolled (558, 540) with delta (0, 0)
Screenshot: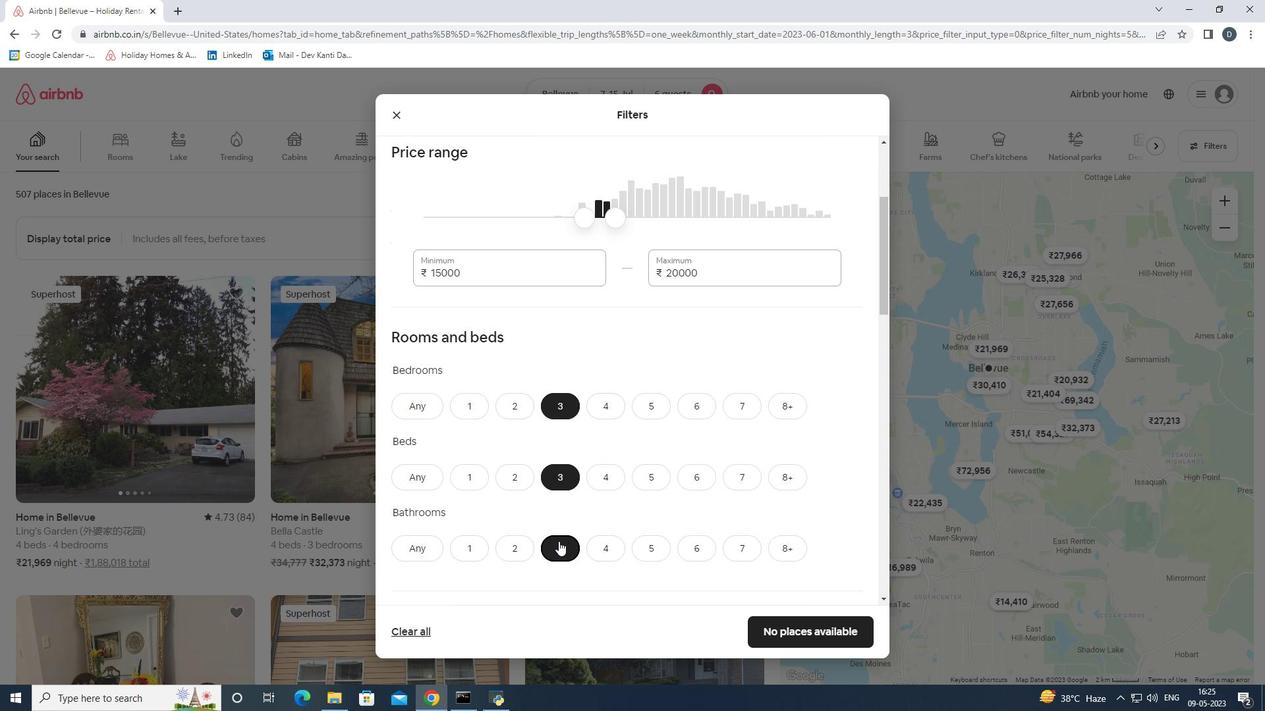 
Action: Mouse moved to (558, 541)
Screenshot: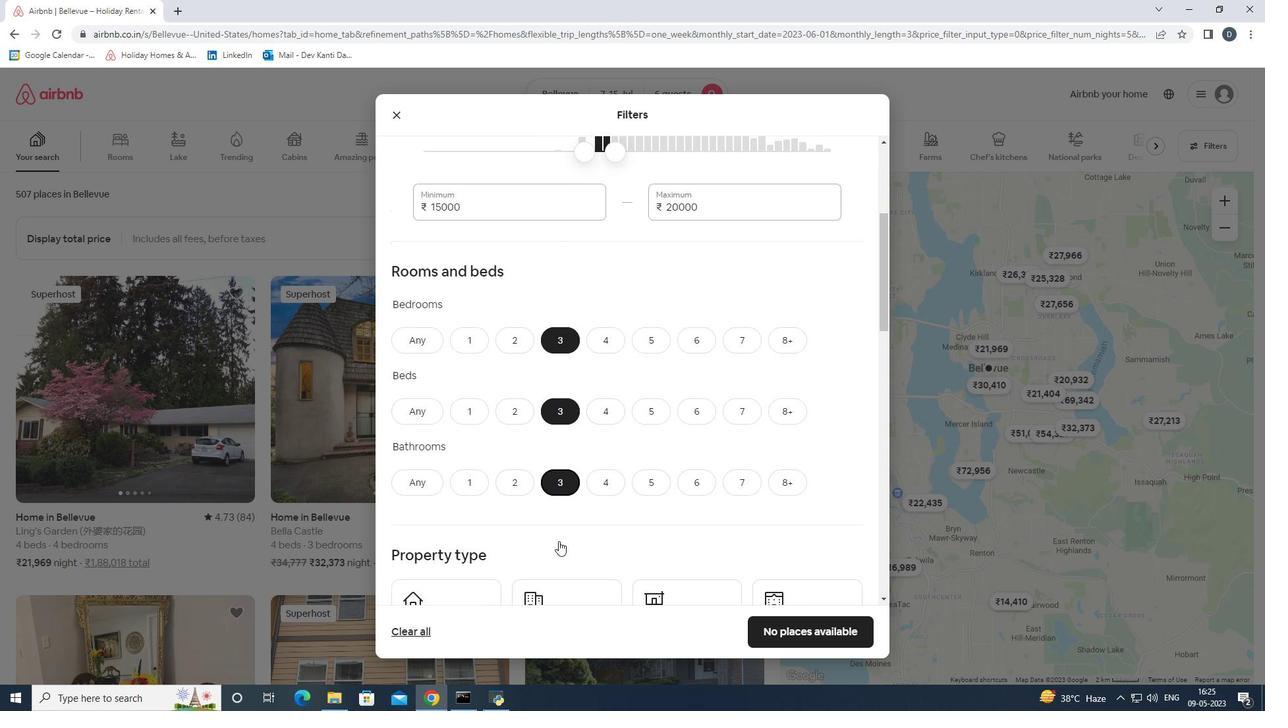 
Action: Mouse scrolled (558, 540) with delta (0, 0)
Screenshot: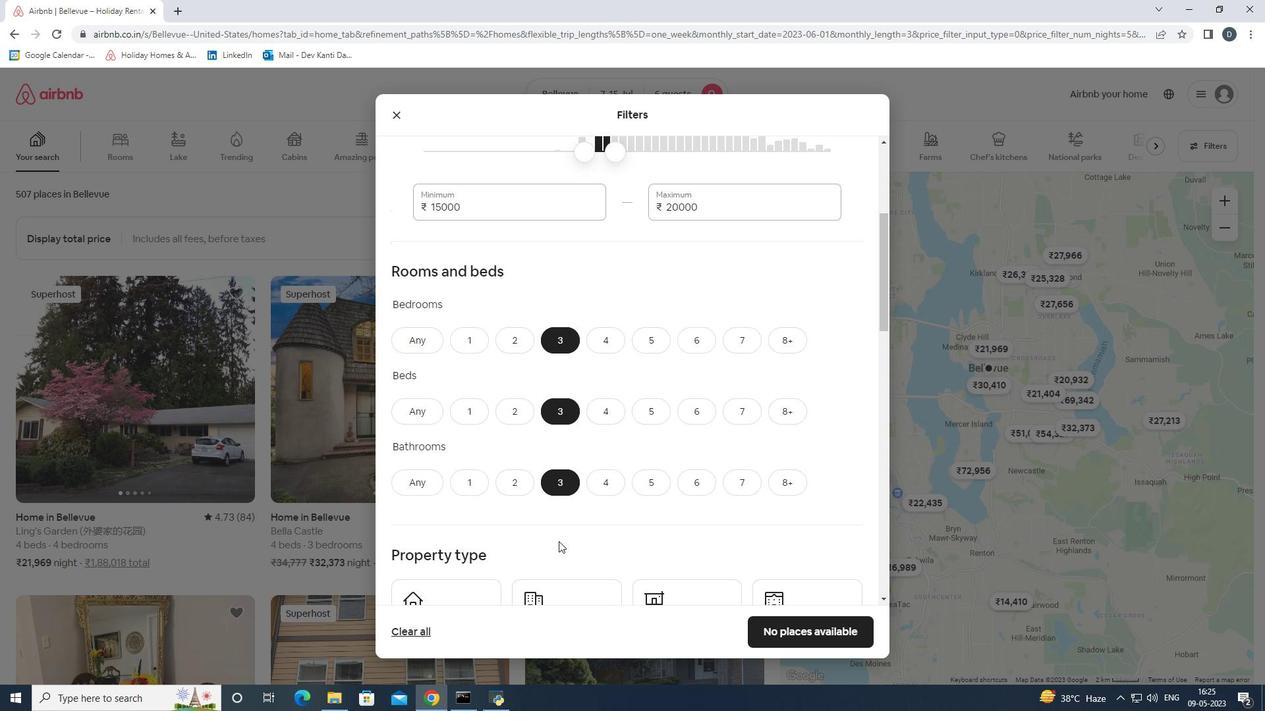 
Action: Mouse scrolled (558, 540) with delta (0, 0)
Screenshot: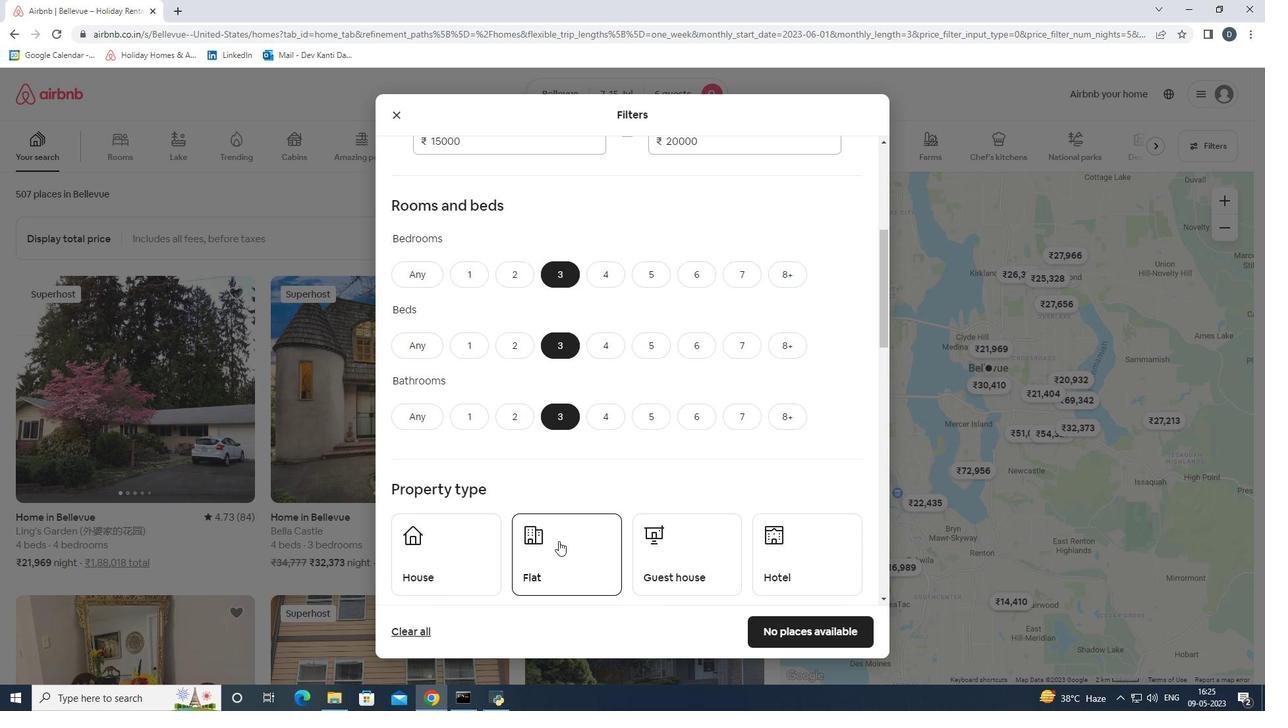 
Action: Mouse moved to (485, 514)
Screenshot: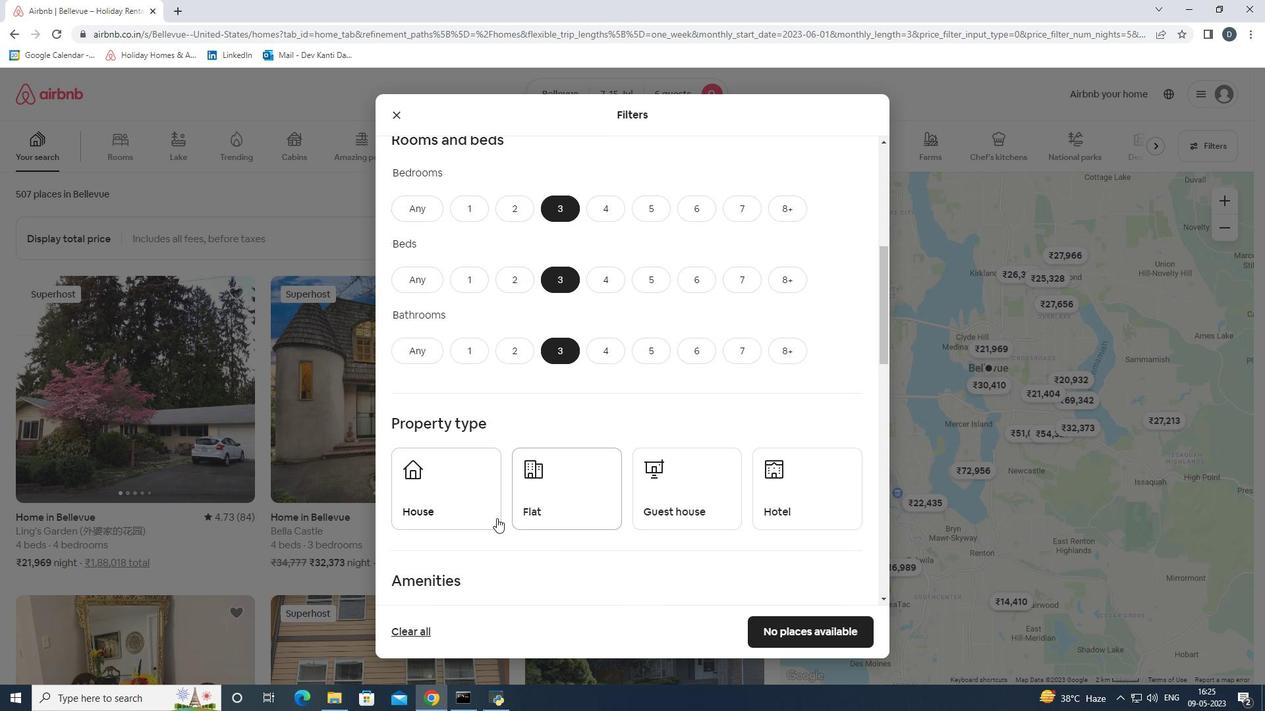 
Action: Mouse pressed left at (485, 514)
Screenshot: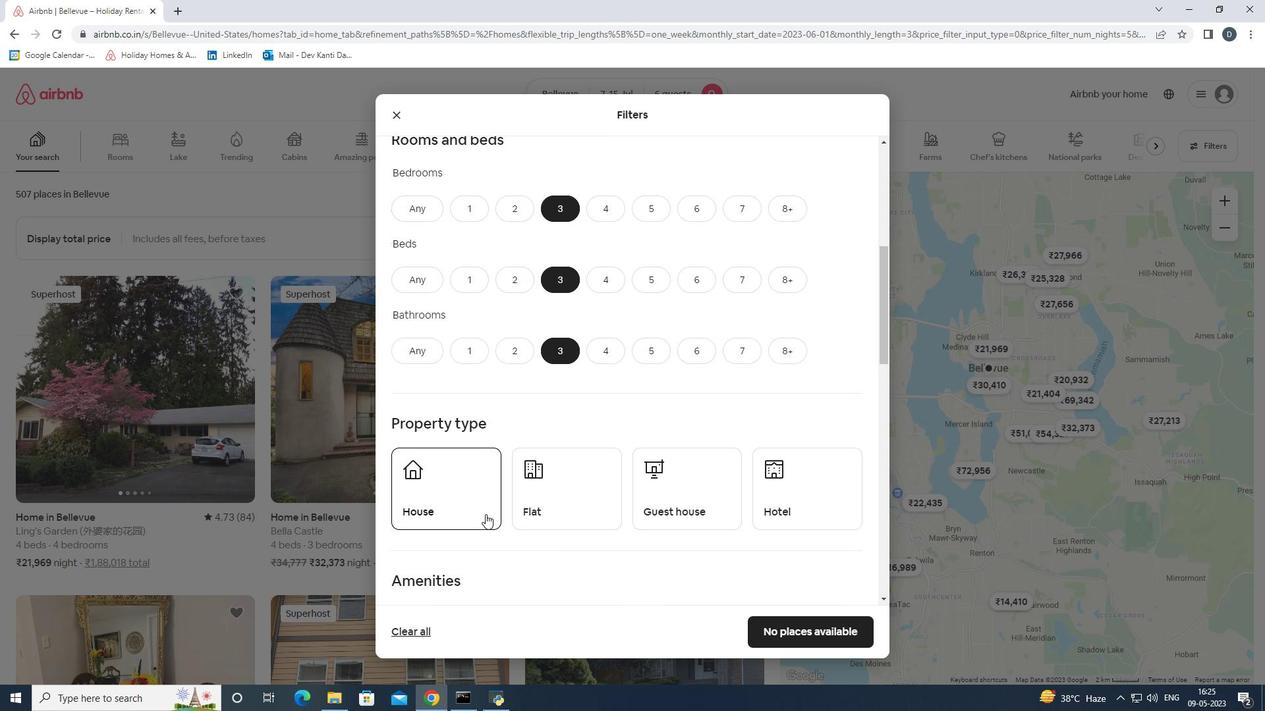 
Action: Mouse moved to (563, 498)
Screenshot: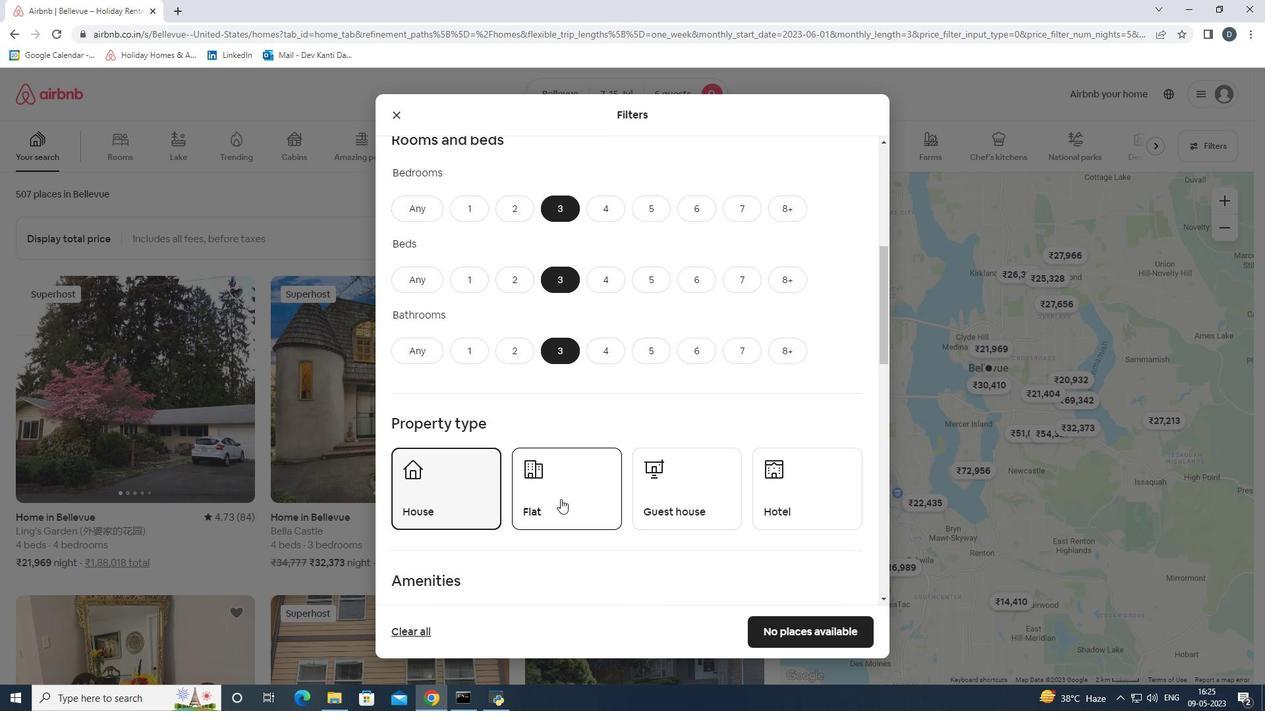 
Action: Mouse pressed left at (563, 498)
Screenshot: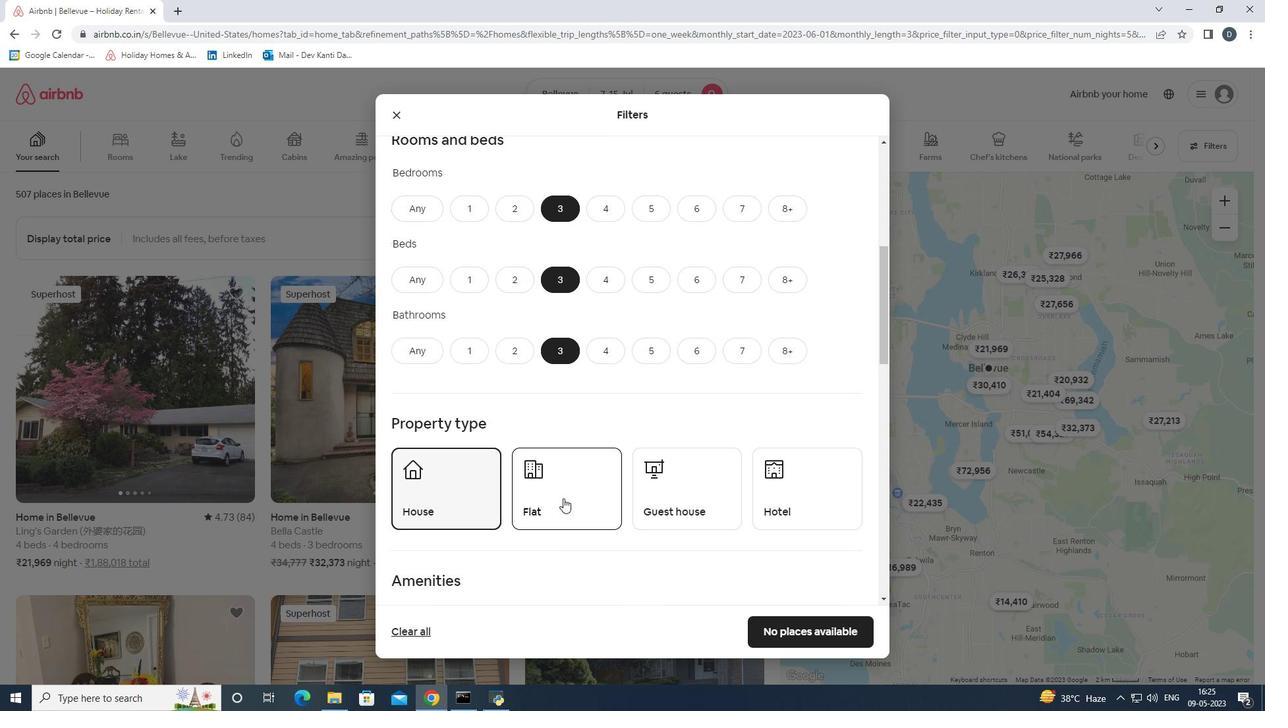 
Action: Mouse moved to (662, 496)
Screenshot: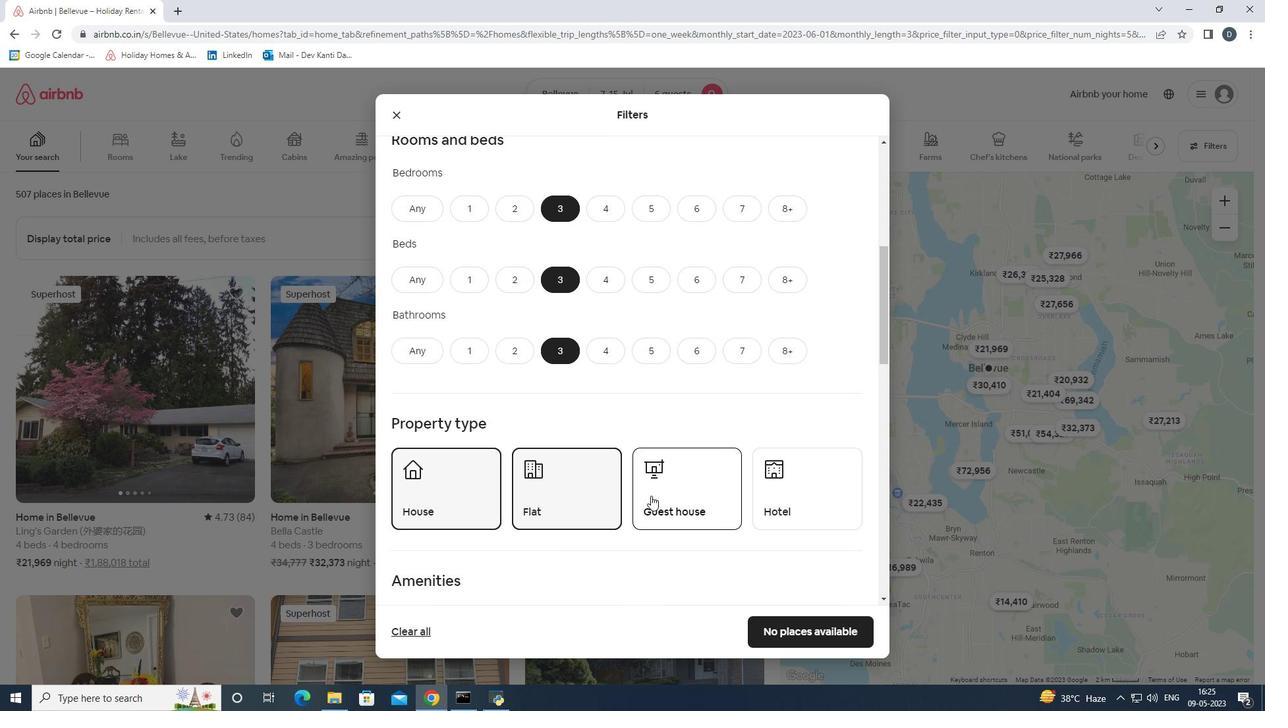 
Action: Mouse pressed left at (662, 496)
Screenshot: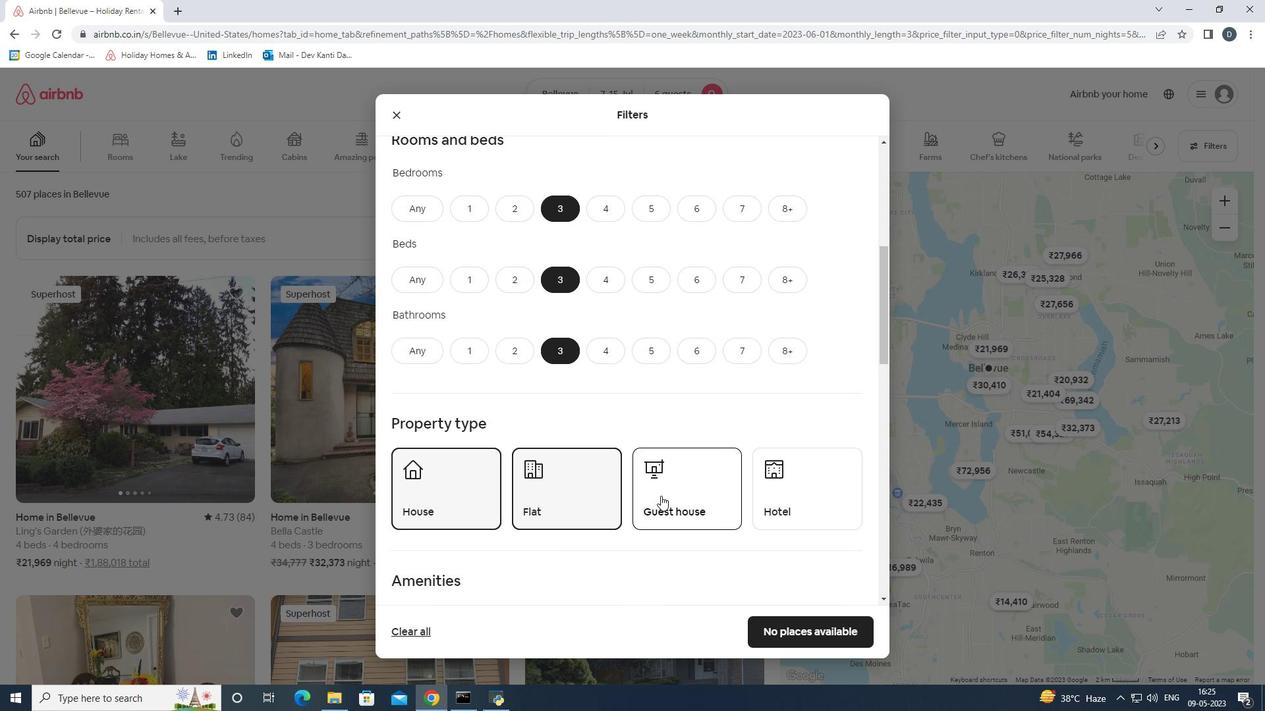 
Action: Mouse moved to (666, 461)
Screenshot: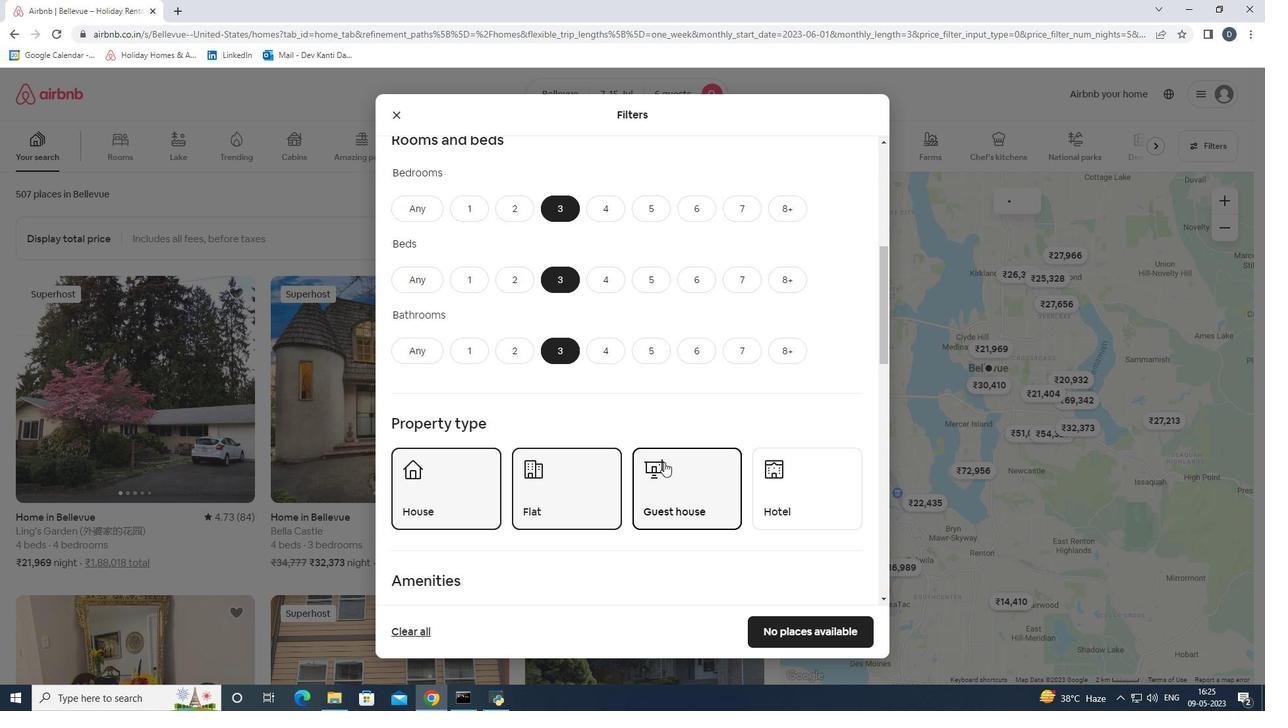 
Action: Mouse scrolled (666, 460) with delta (0, 0)
Screenshot: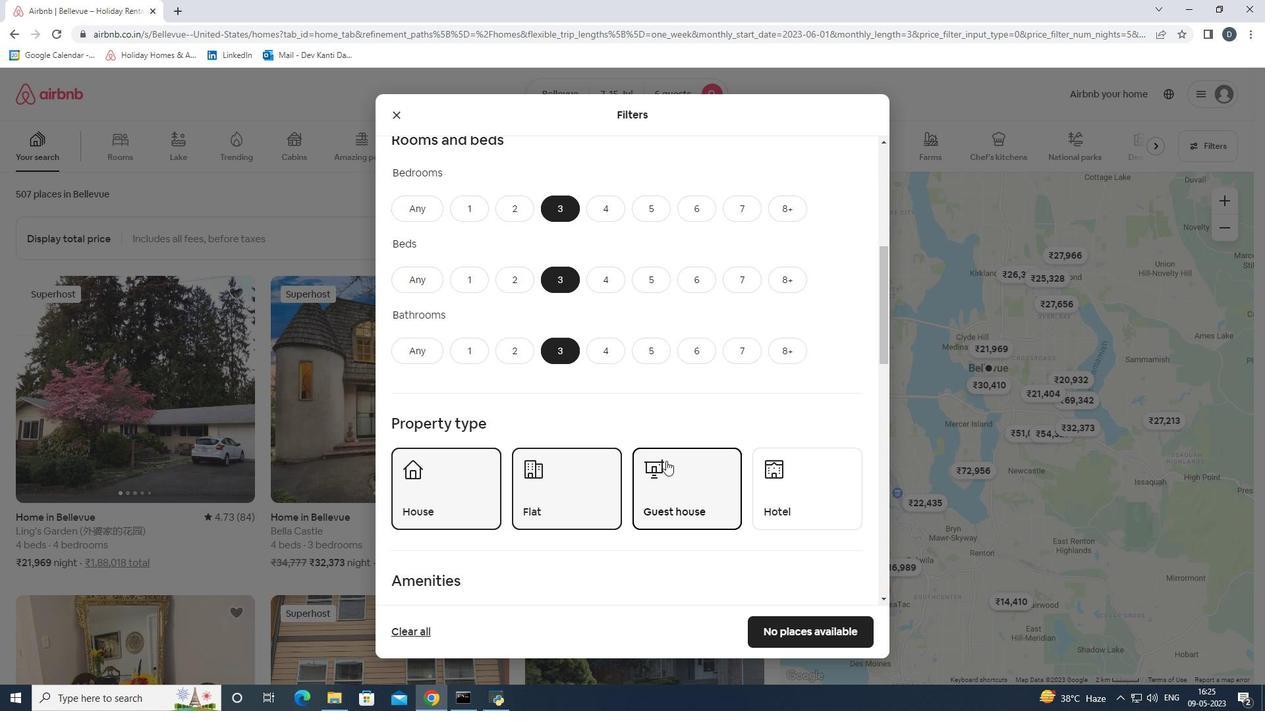 
Action: Mouse moved to (666, 461)
Screenshot: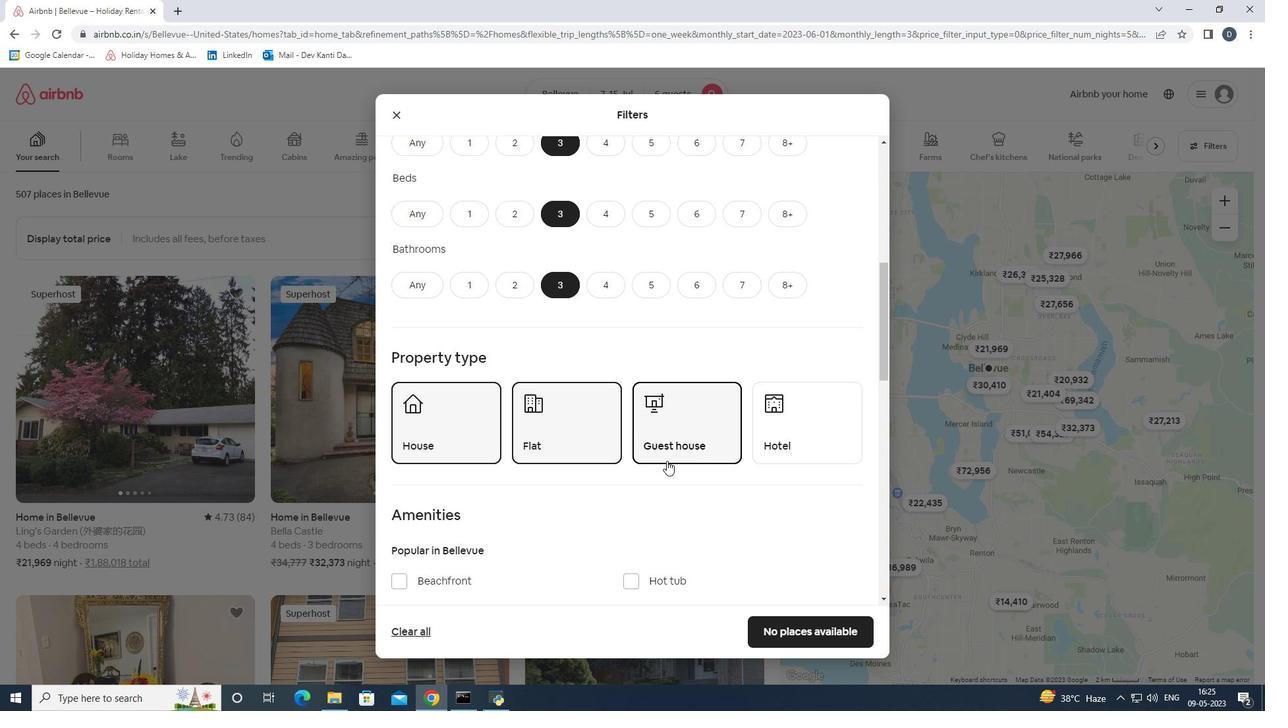 
Action: Mouse scrolled (666, 461) with delta (0, 0)
Screenshot: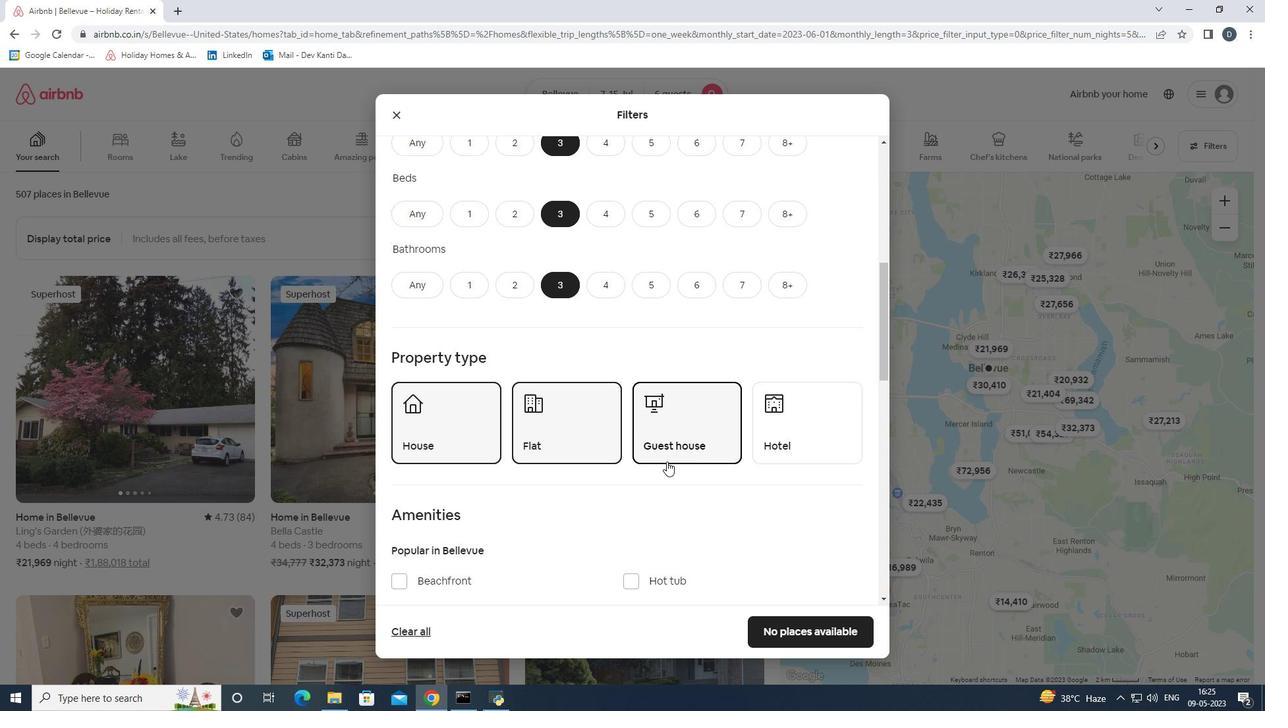 
Action: Mouse scrolled (666, 461) with delta (0, 0)
Screenshot: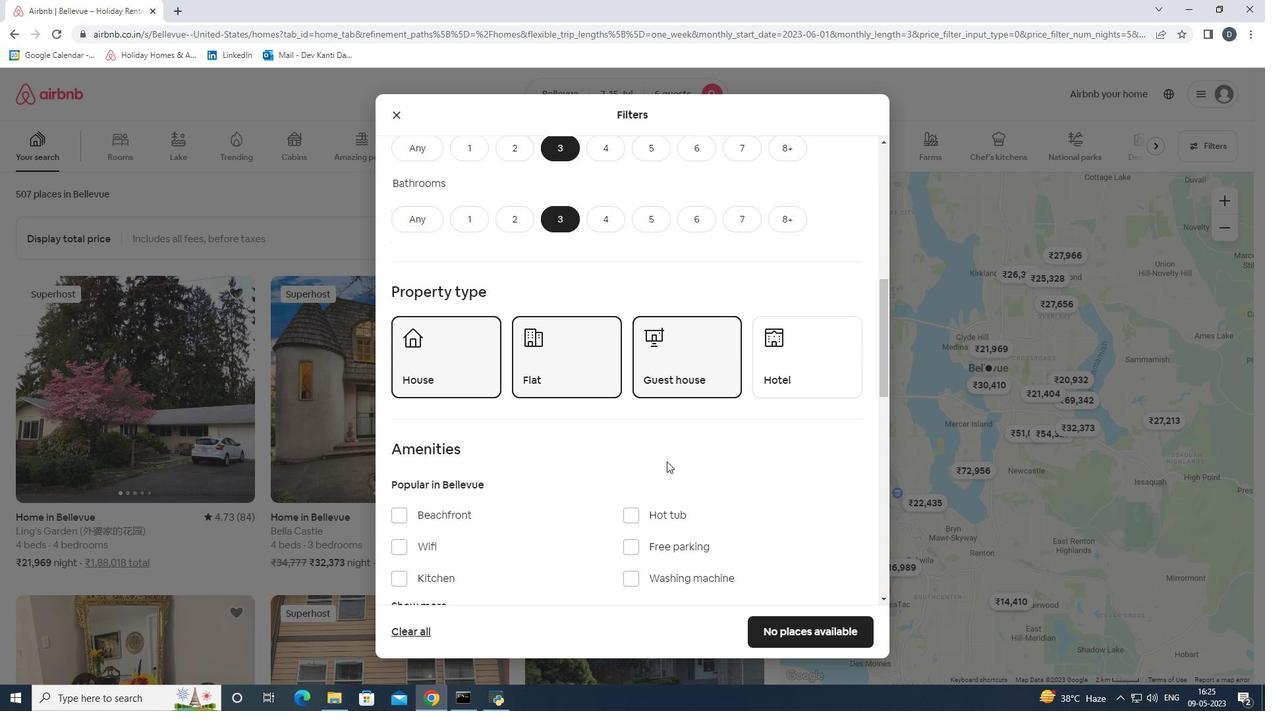 
Action: Mouse scrolled (666, 461) with delta (0, 0)
Screenshot: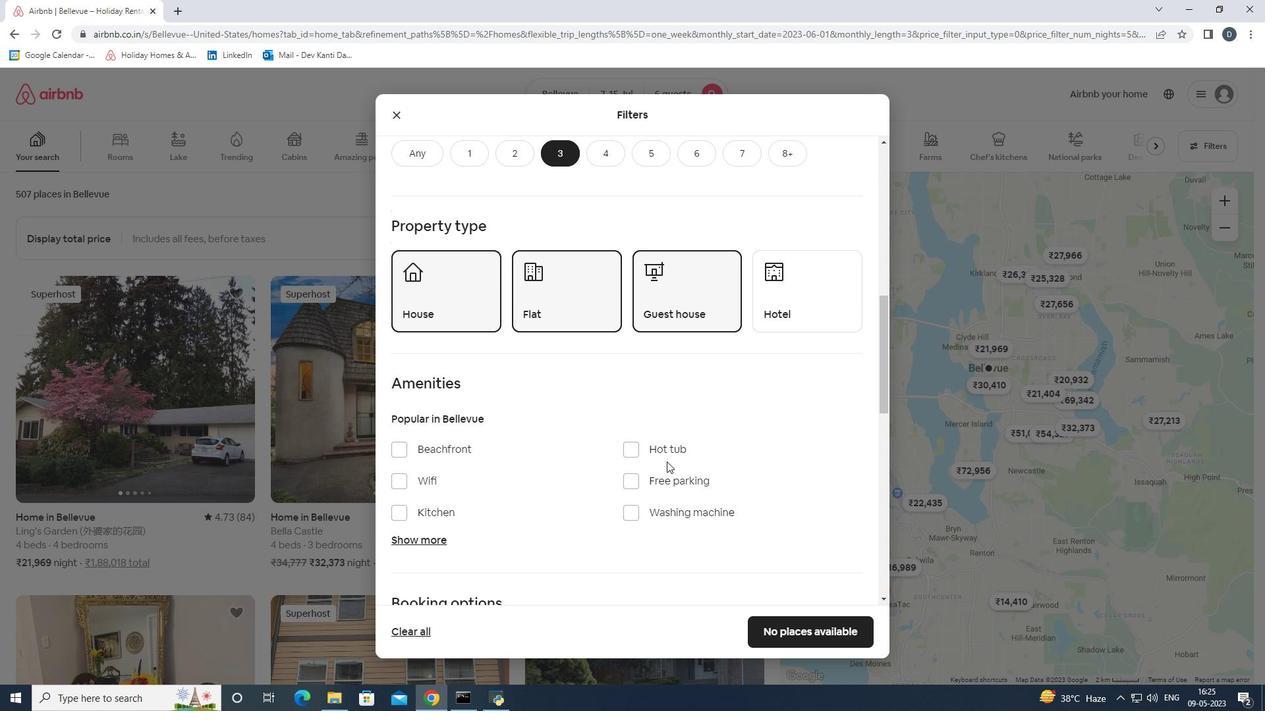 
Action: Mouse scrolled (666, 461) with delta (0, 0)
Screenshot: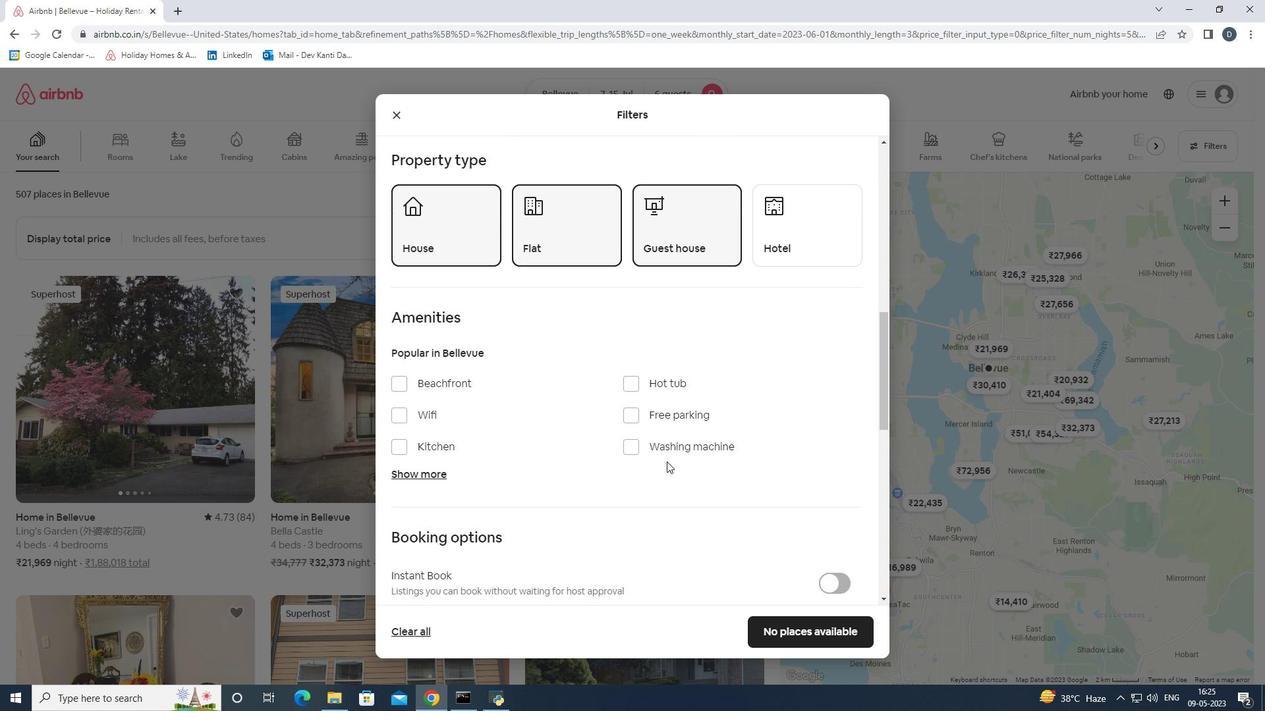 
Action: Mouse scrolled (666, 461) with delta (0, 0)
Screenshot: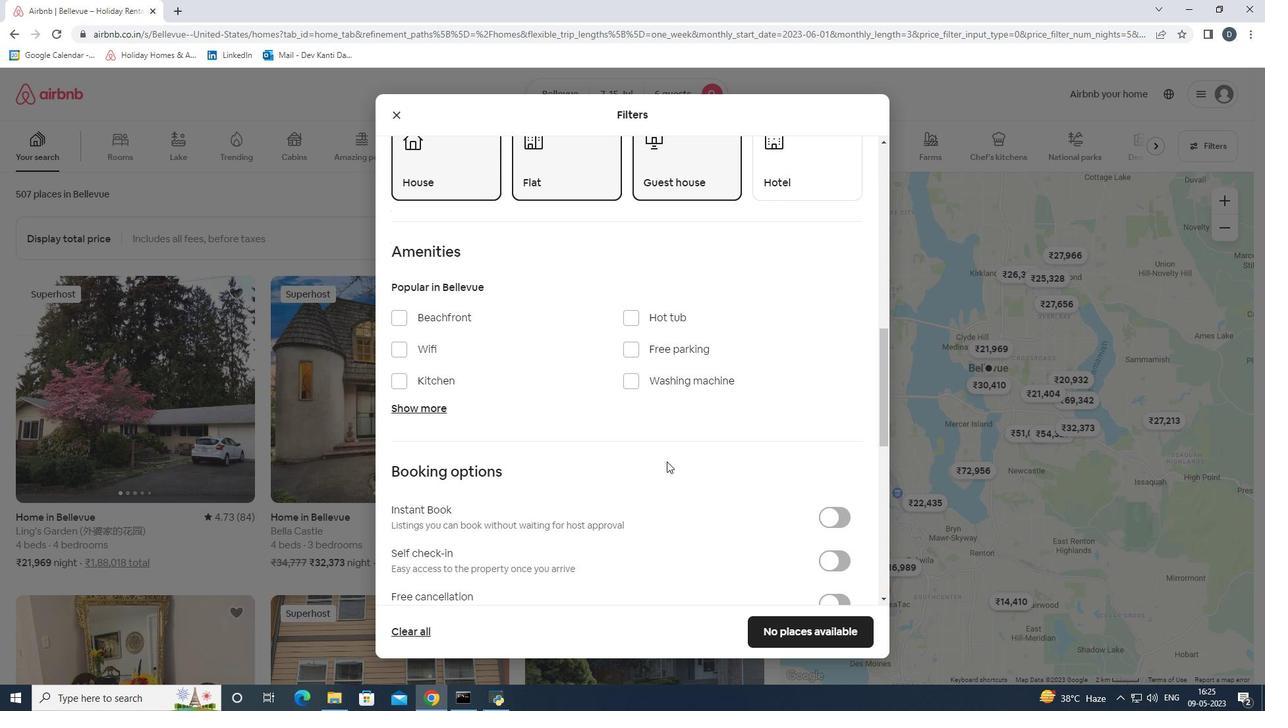 
Action: Mouse scrolled (666, 461) with delta (0, 0)
Screenshot: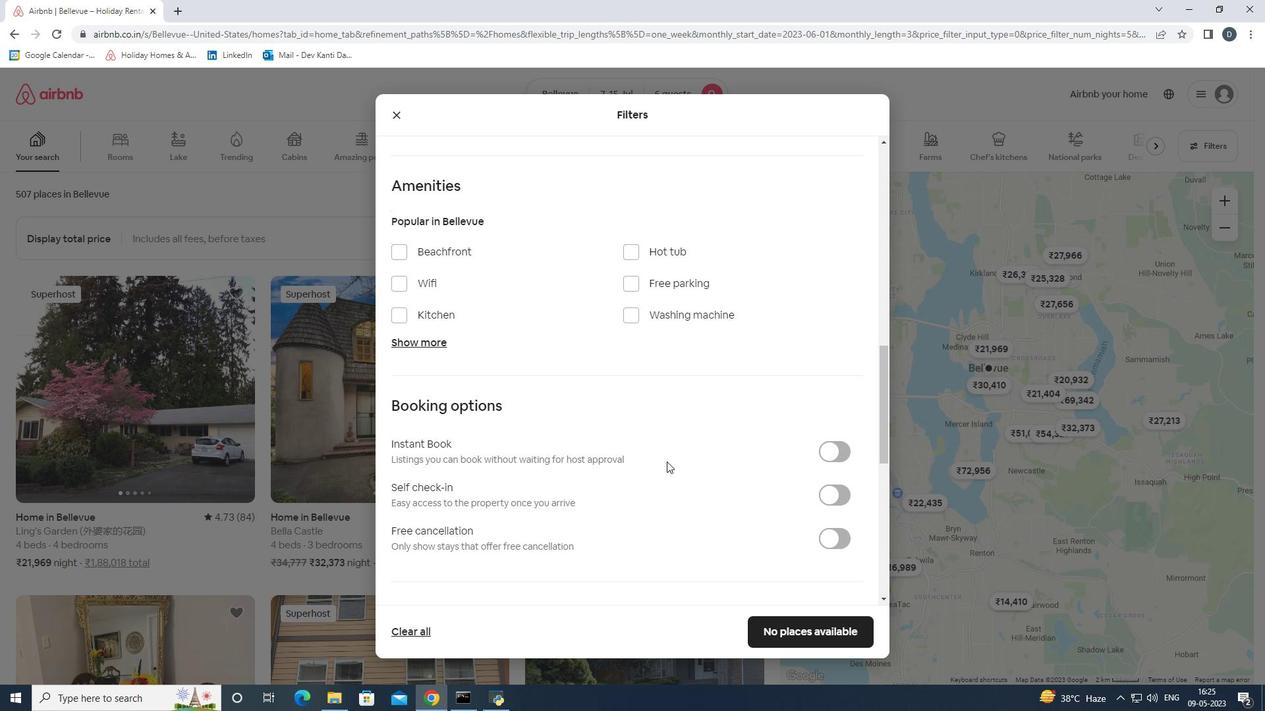 
Action: Mouse moved to (828, 434)
Screenshot: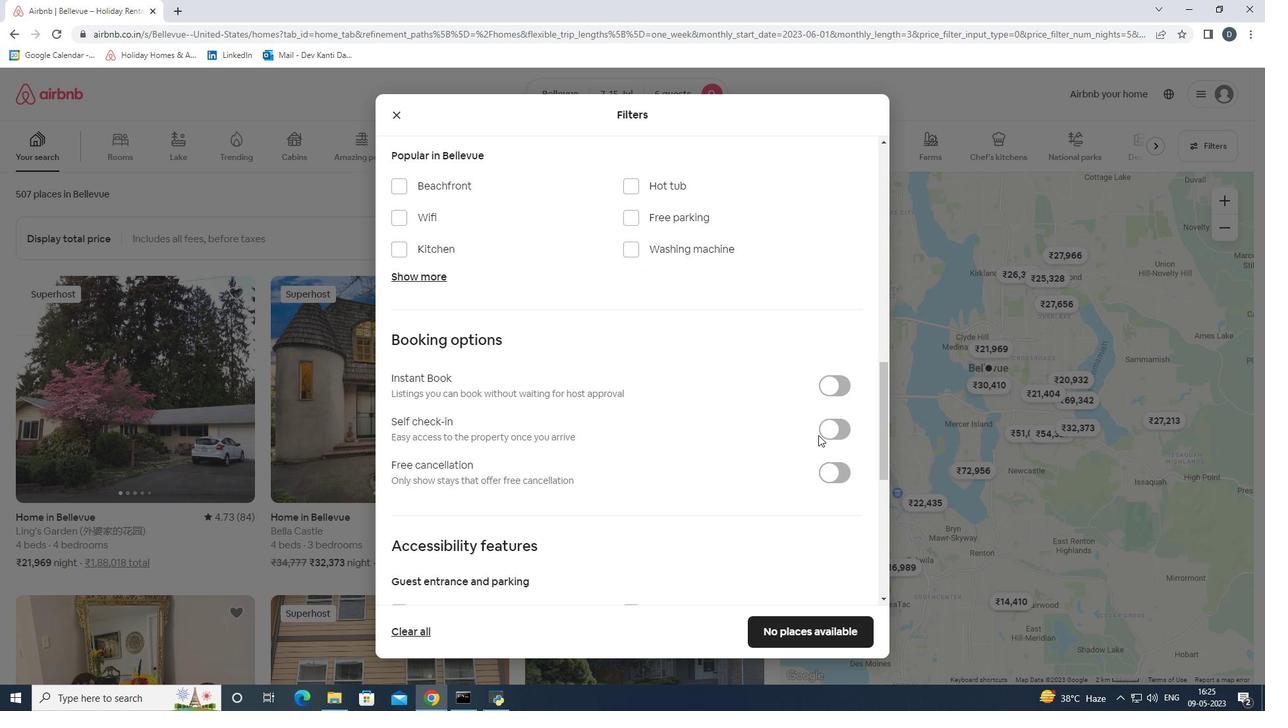 
Action: Mouse pressed left at (828, 434)
Screenshot: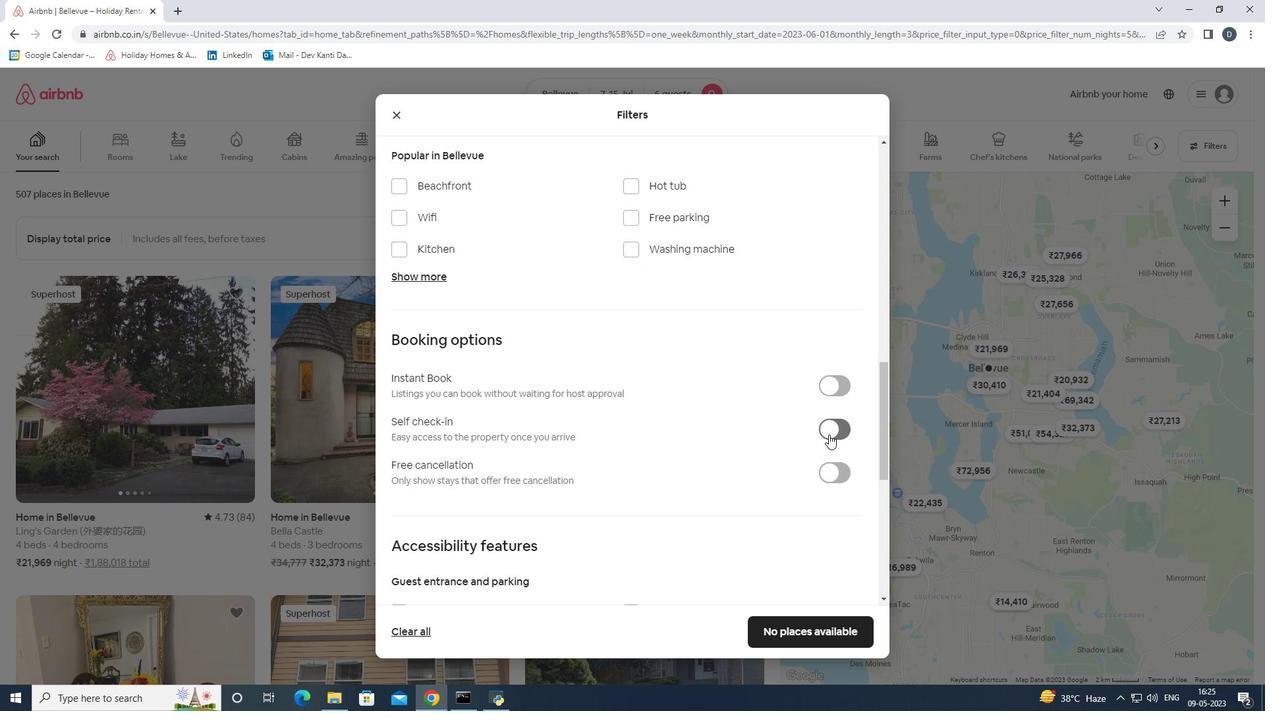 
Action: Mouse moved to (828, 434)
Screenshot: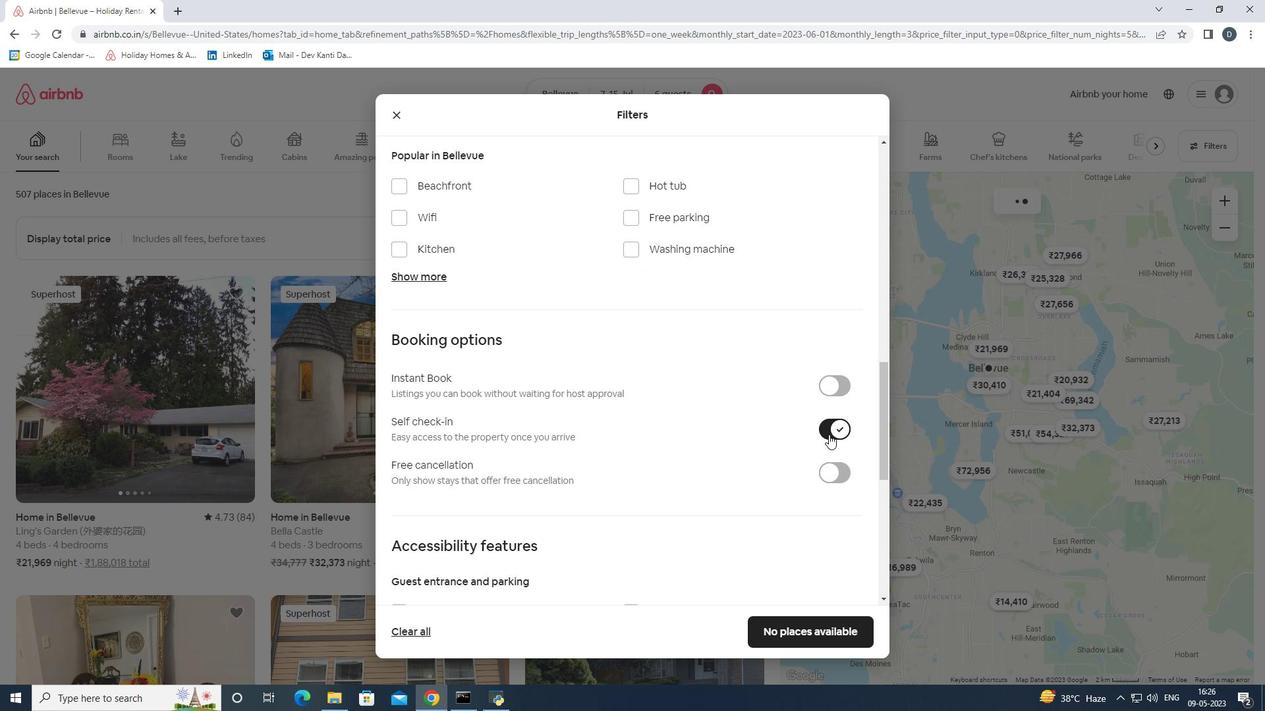 
Action: Mouse scrolled (828, 434) with delta (0, 0)
Screenshot: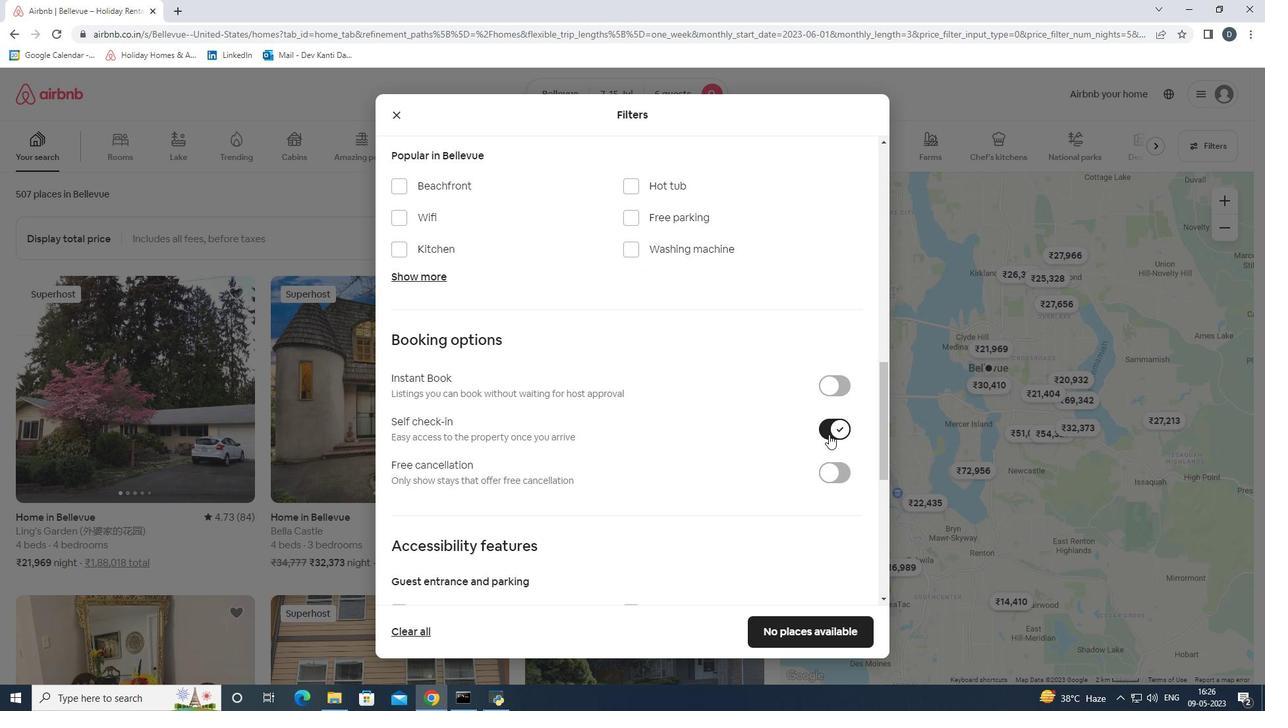 
Action: Mouse scrolled (828, 434) with delta (0, 0)
Screenshot: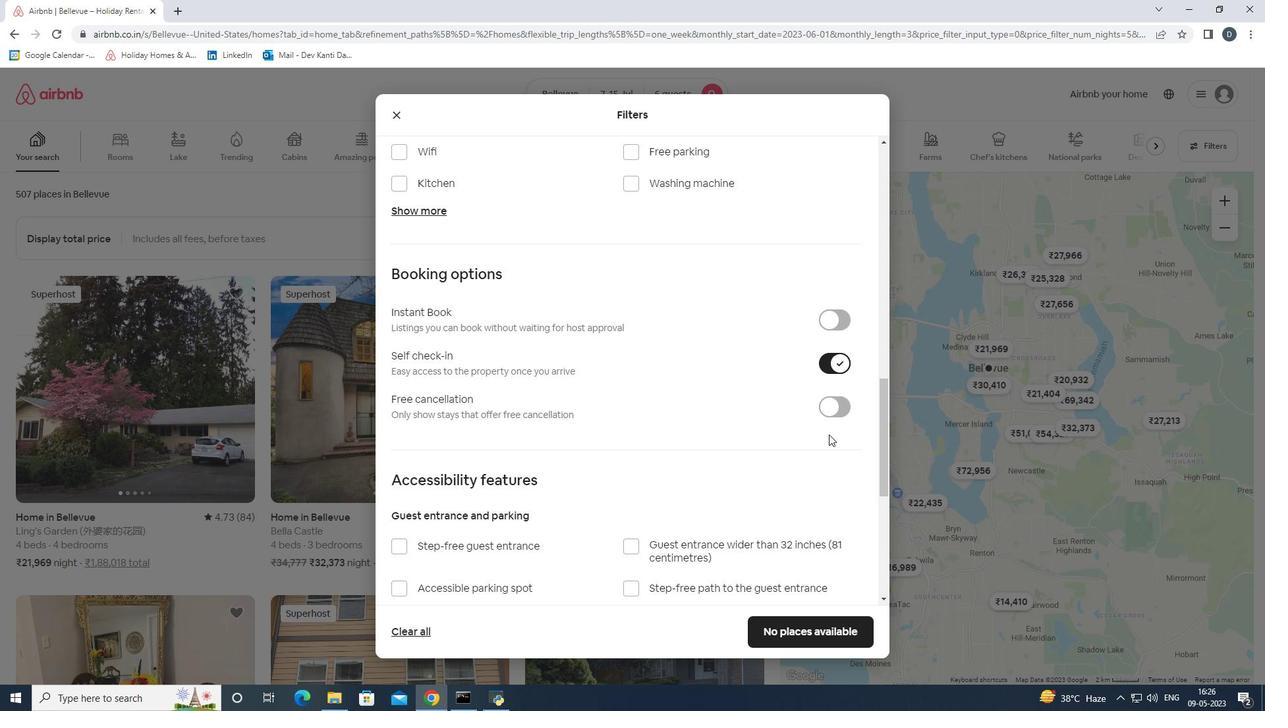 
Action: Mouse scrolled (828, 434) with delta (0, 0)
Screenshot: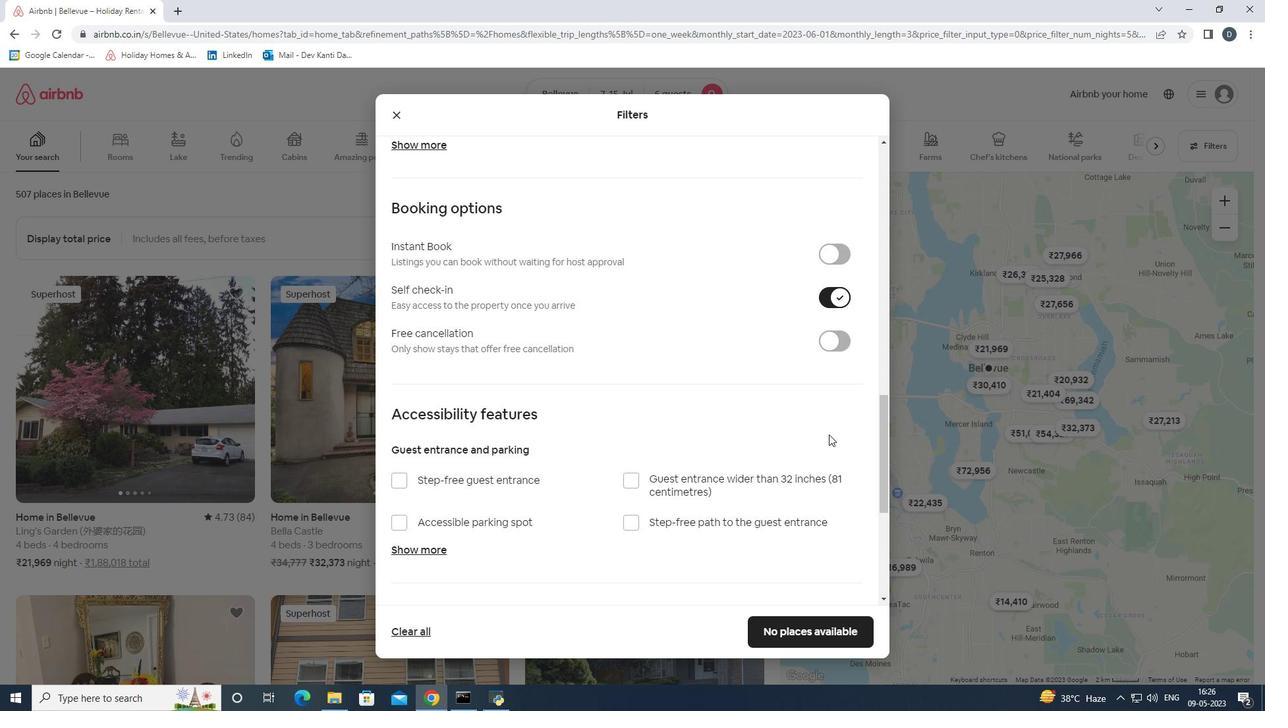 
Action: Mouse scrolled (828, 434) with delta (0, 0)
Screenshot: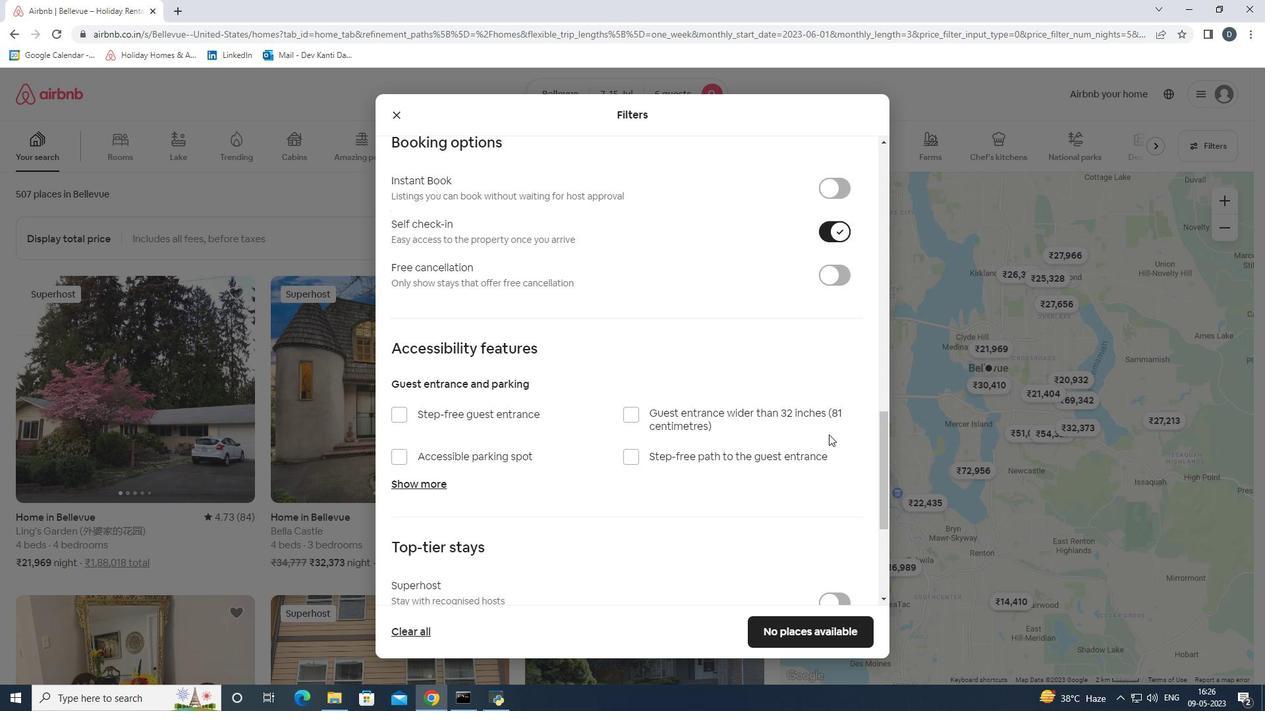 
Action: Mouse scrolled (828, 434) with delta (0, 0)
Screenshot: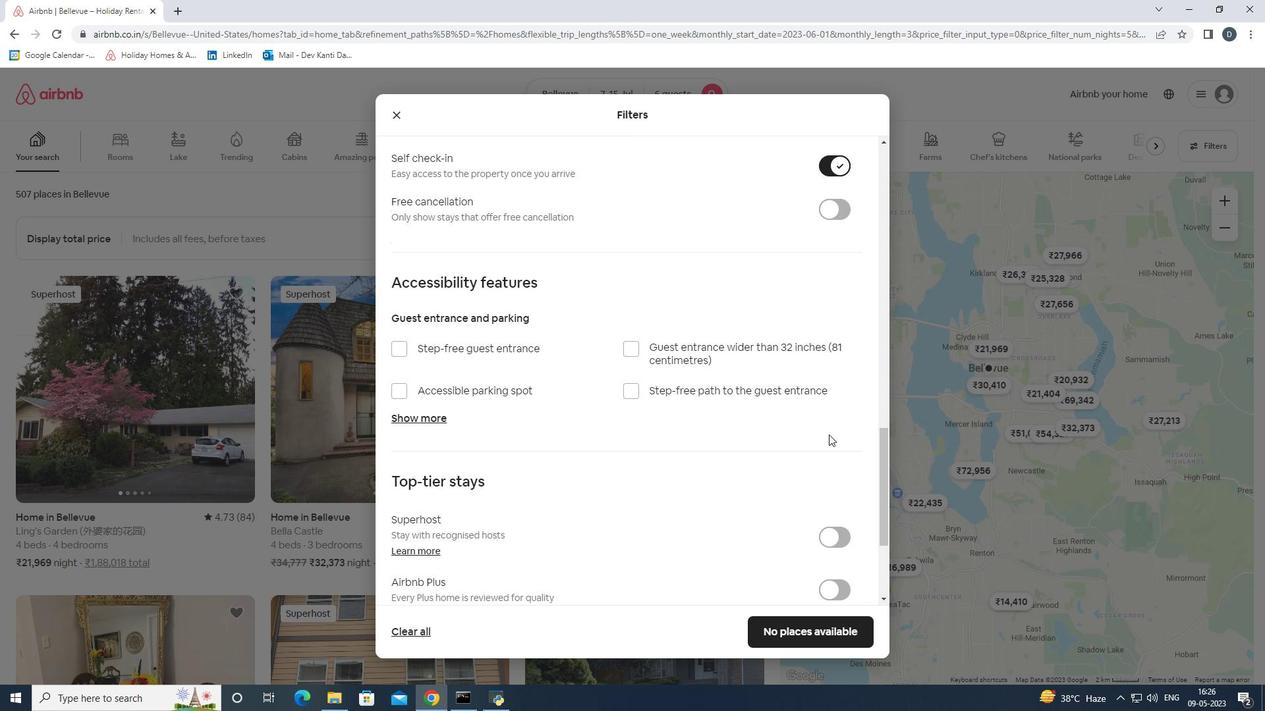 
Action: Mouse scrolled (828, 434) with delta (0, 0)
Screenshot: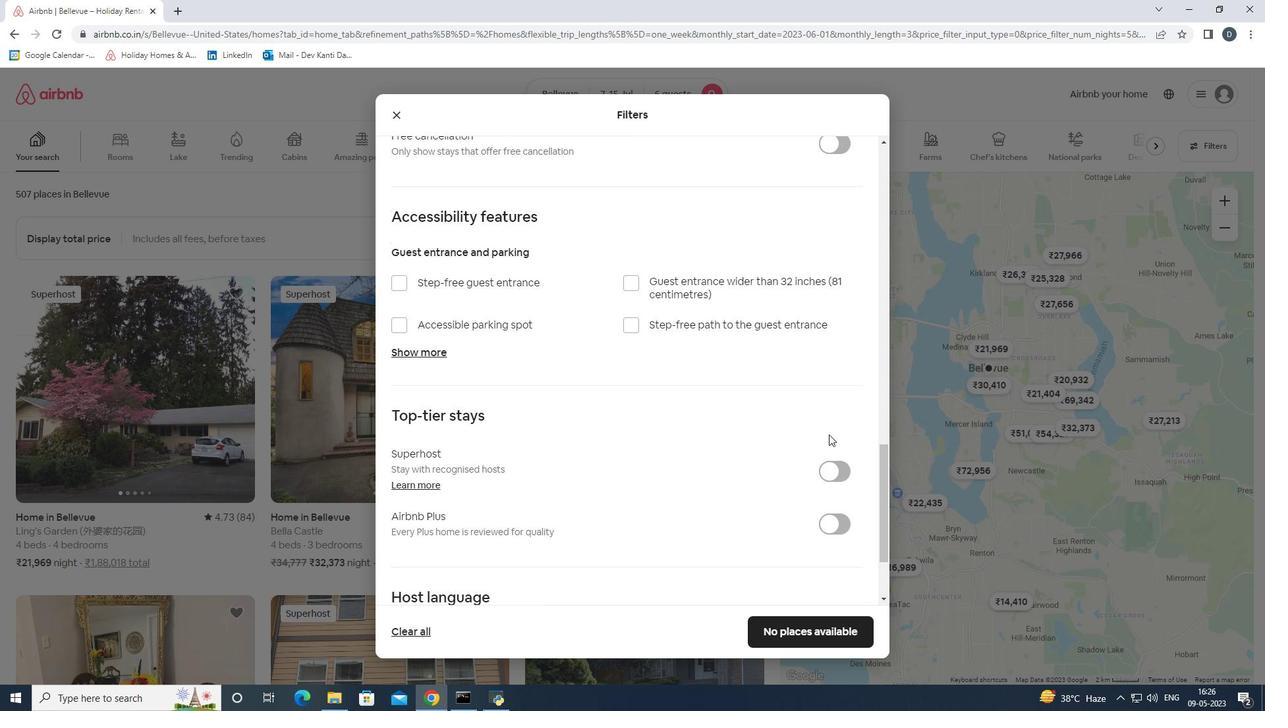 
Action: Mouse scrolled (828, 434) with delta (0, 0)
Screenshot: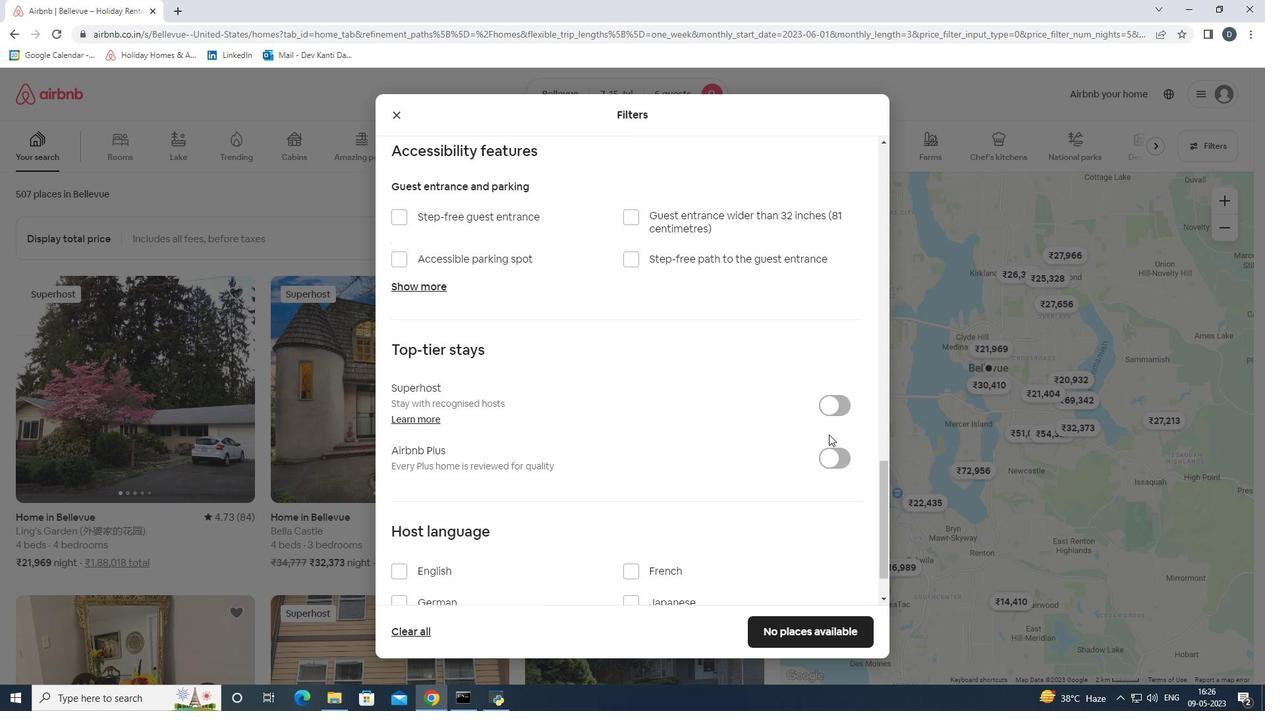 
Action: Mouse scrolled (828, 434) with delta (0, 0)
Screenshot: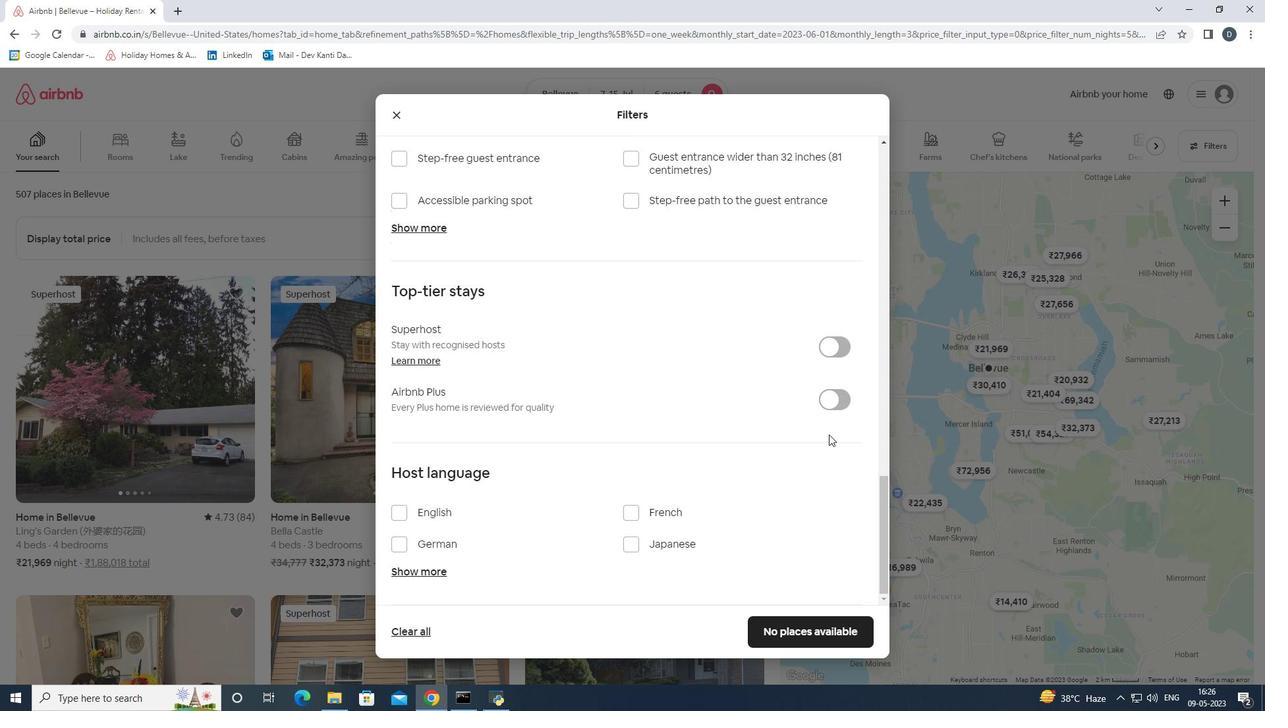 
Action: Mouse moved to (405, 511)
Screenshot: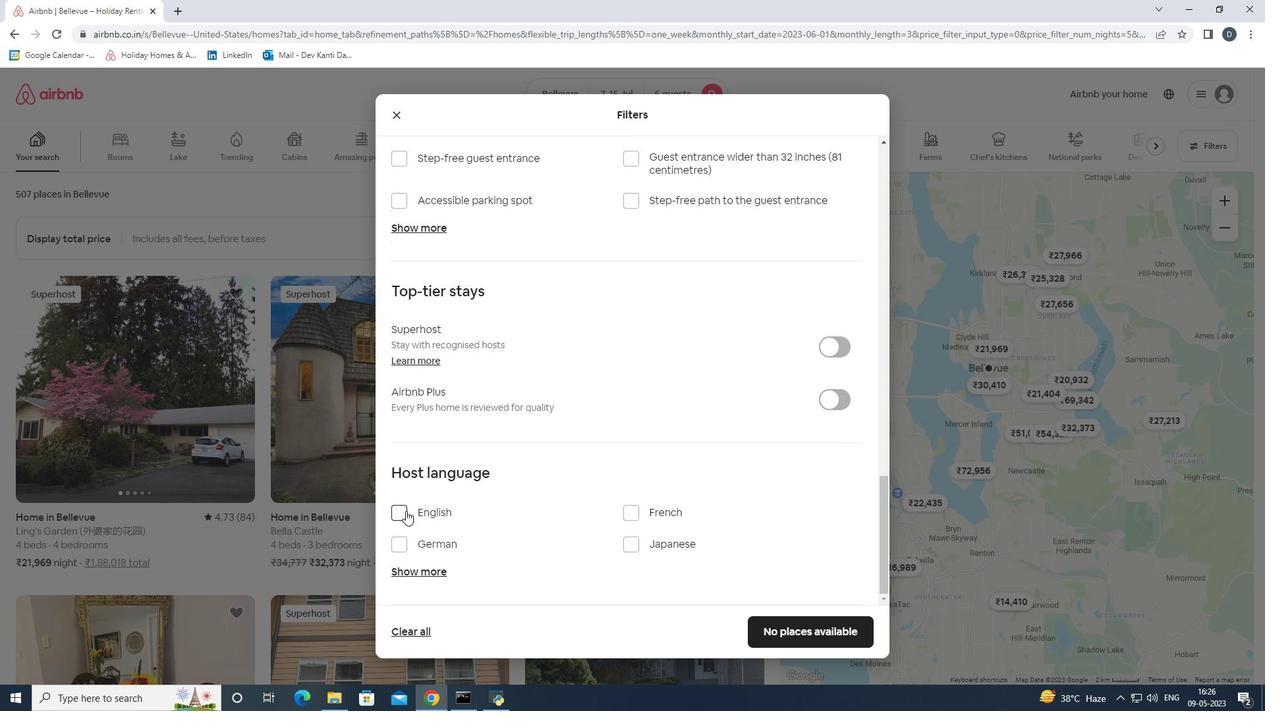 
Action: Mouse pressed left at (405, 511)
Screenshot: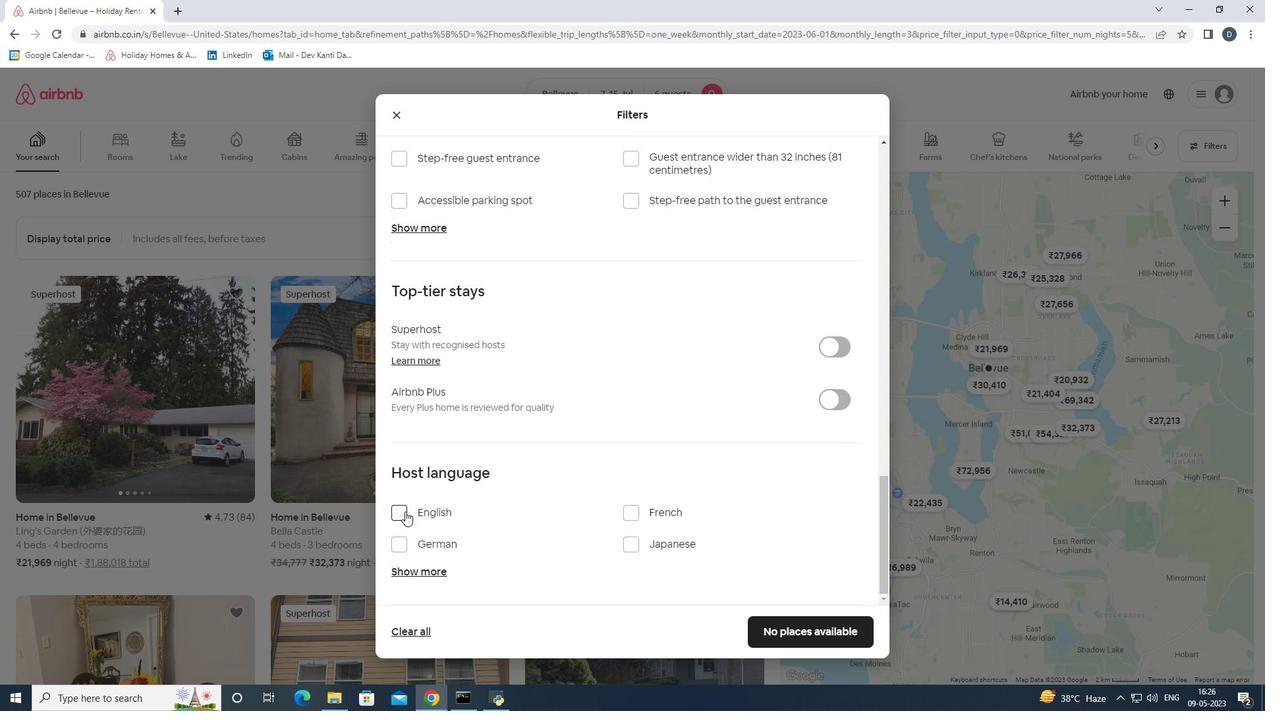 
Action: Mouse moved to (763, 621)
Screenshot: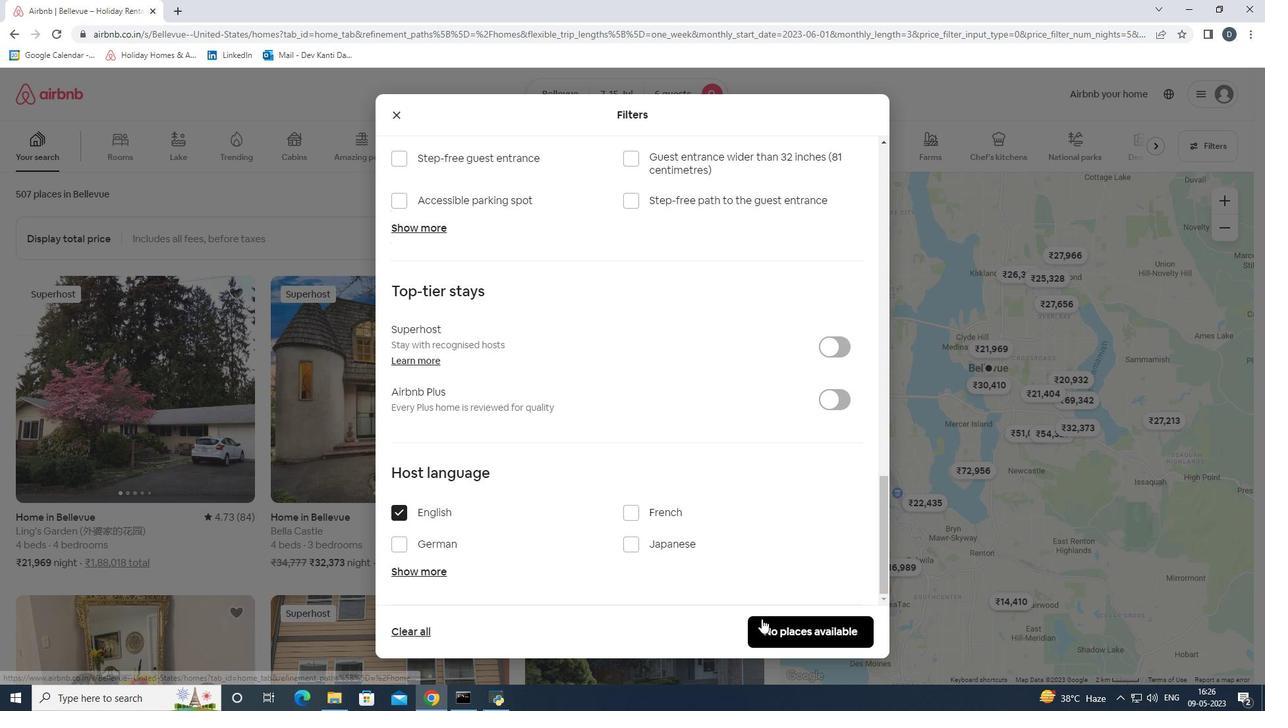 
Action: Mouse pressed left at (763, 621)
Screenshot: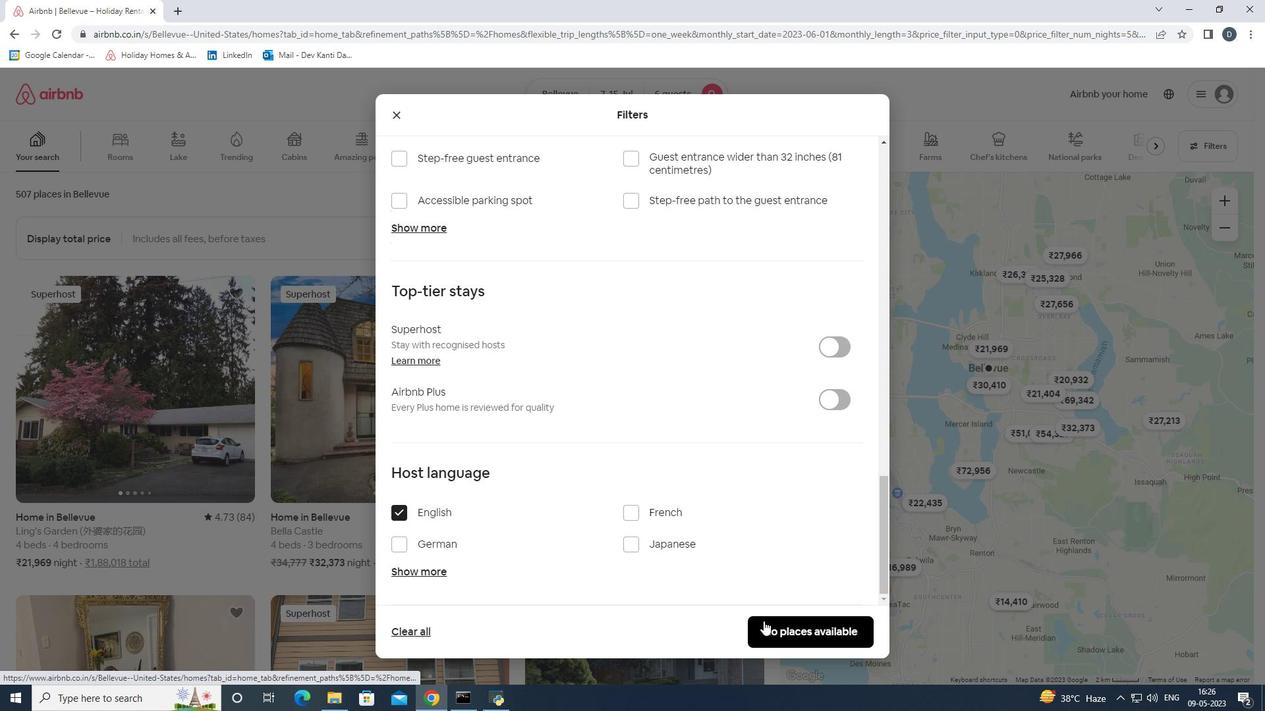 
Action: Mouse moved to (751, 588)
Screenshot: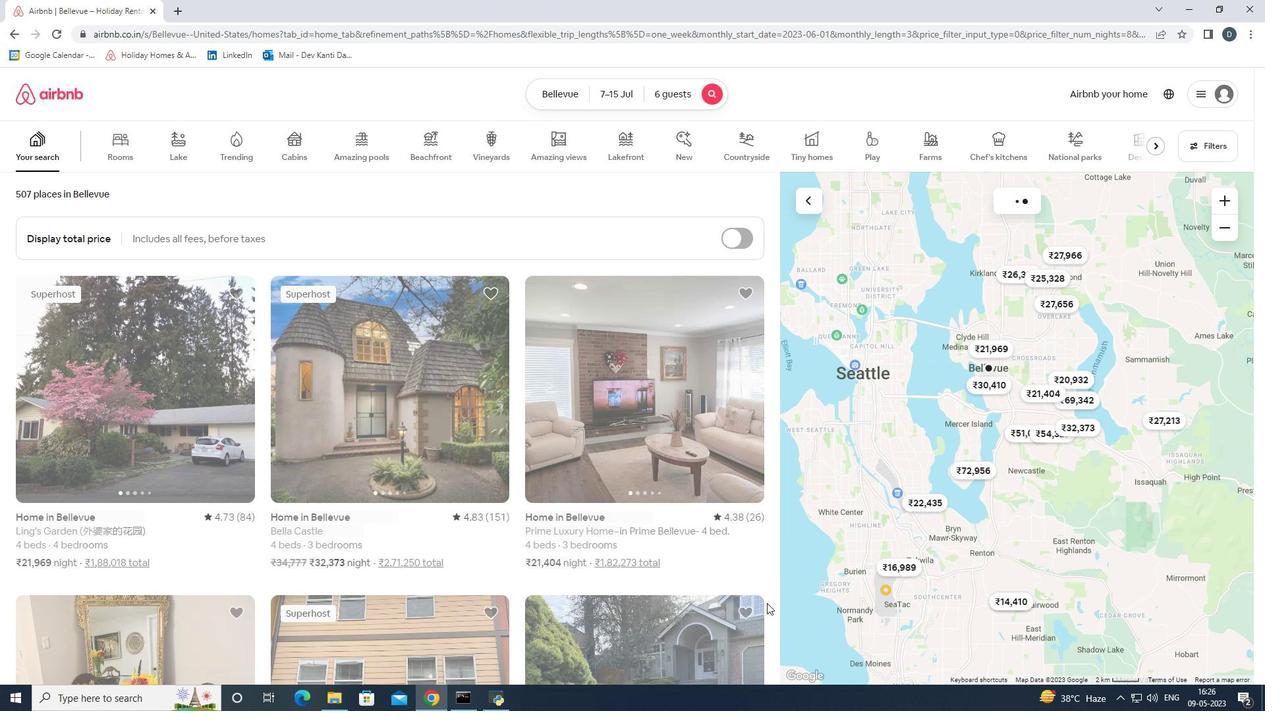 
